 Task: Update preferences to show achievements on my profile.
Action: Mouse moved to (1271, 127)
Screenshot: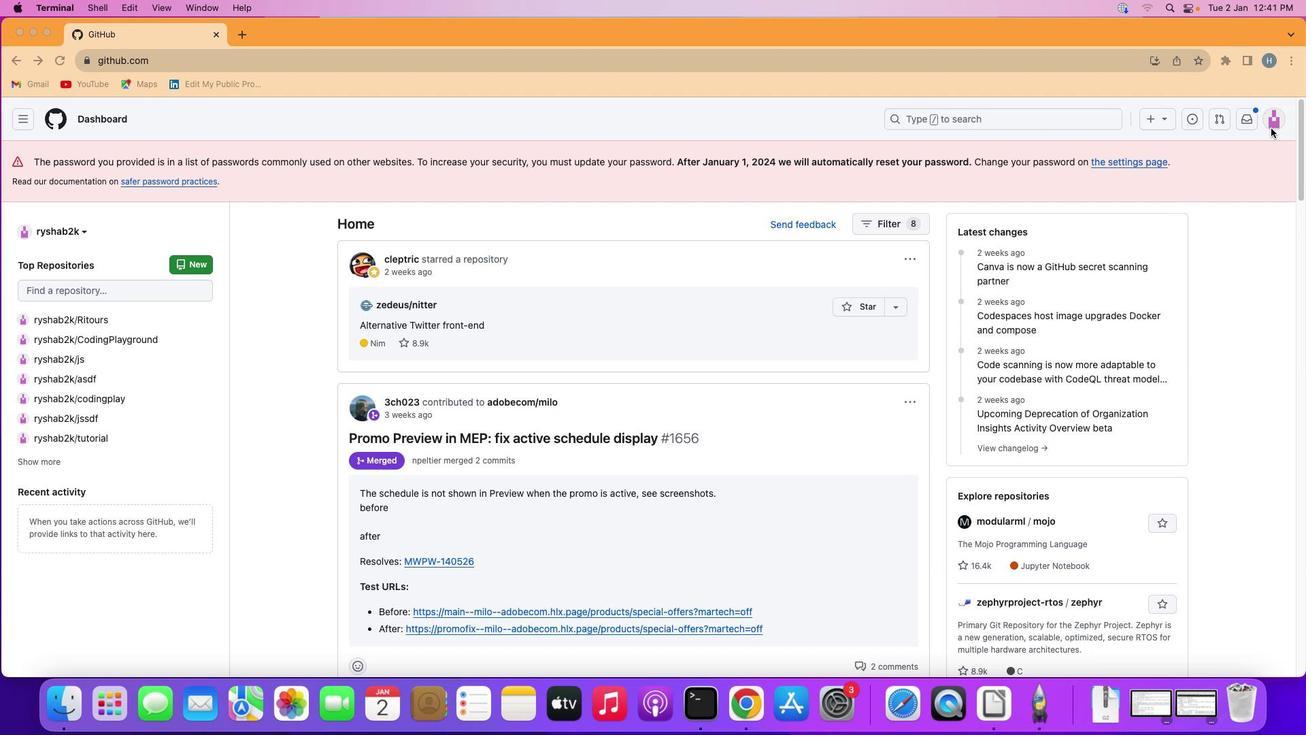 
Action: Mouse pressed left at (1271, 127)
Screenshot: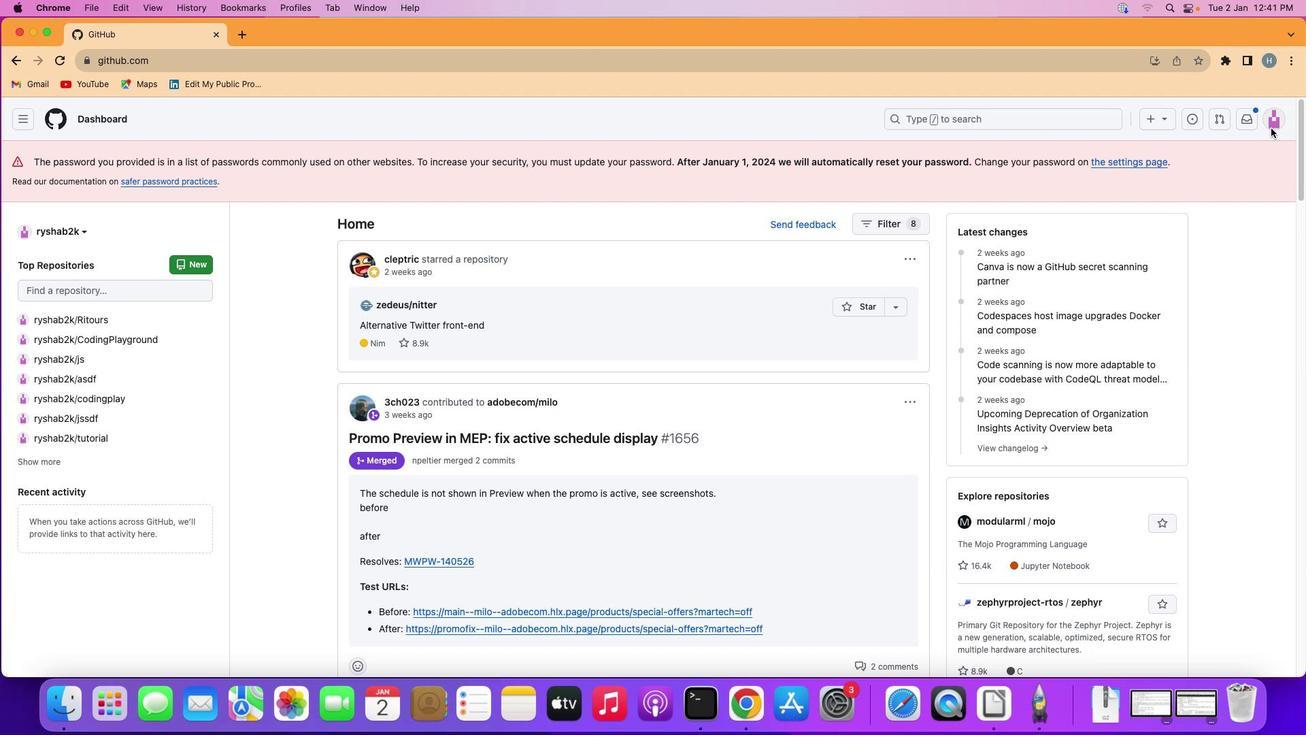 
Action: Mouse moved to (1273, 121)
Screenshot: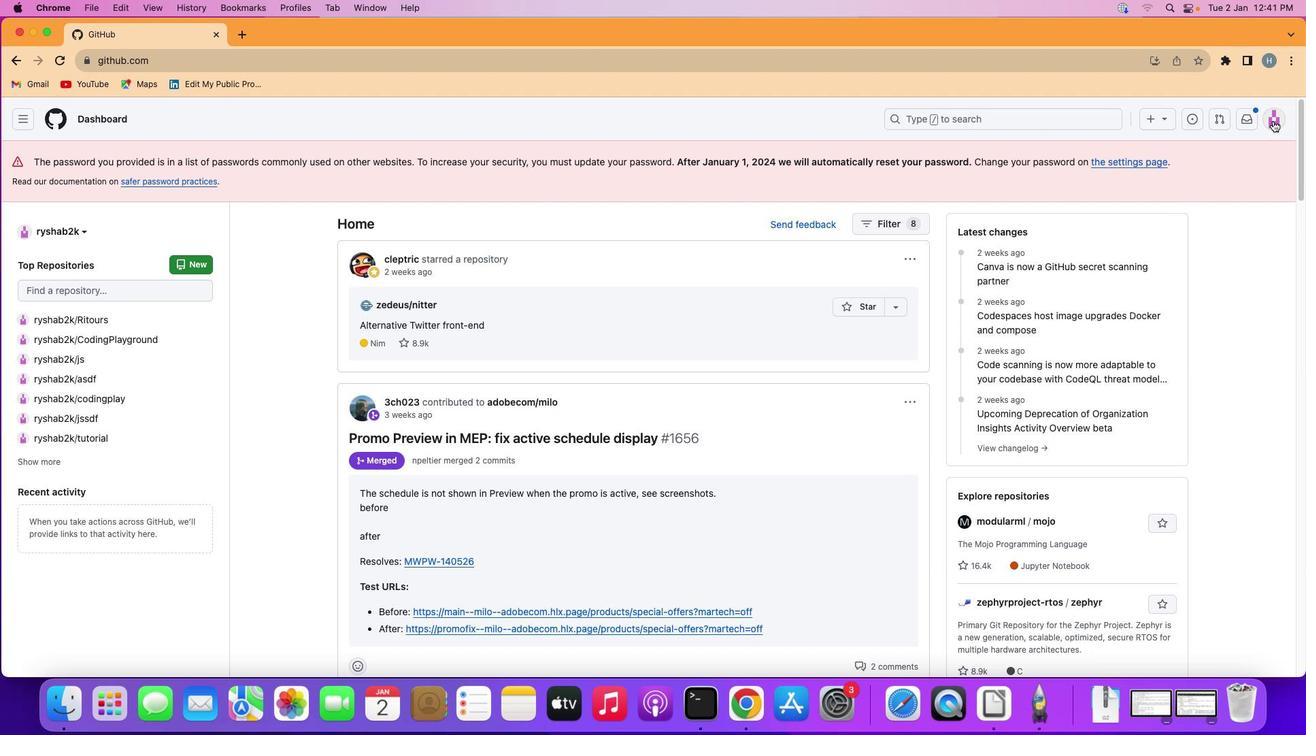 
Action: Mouse pressed left at (1273, 121)
Screenshot: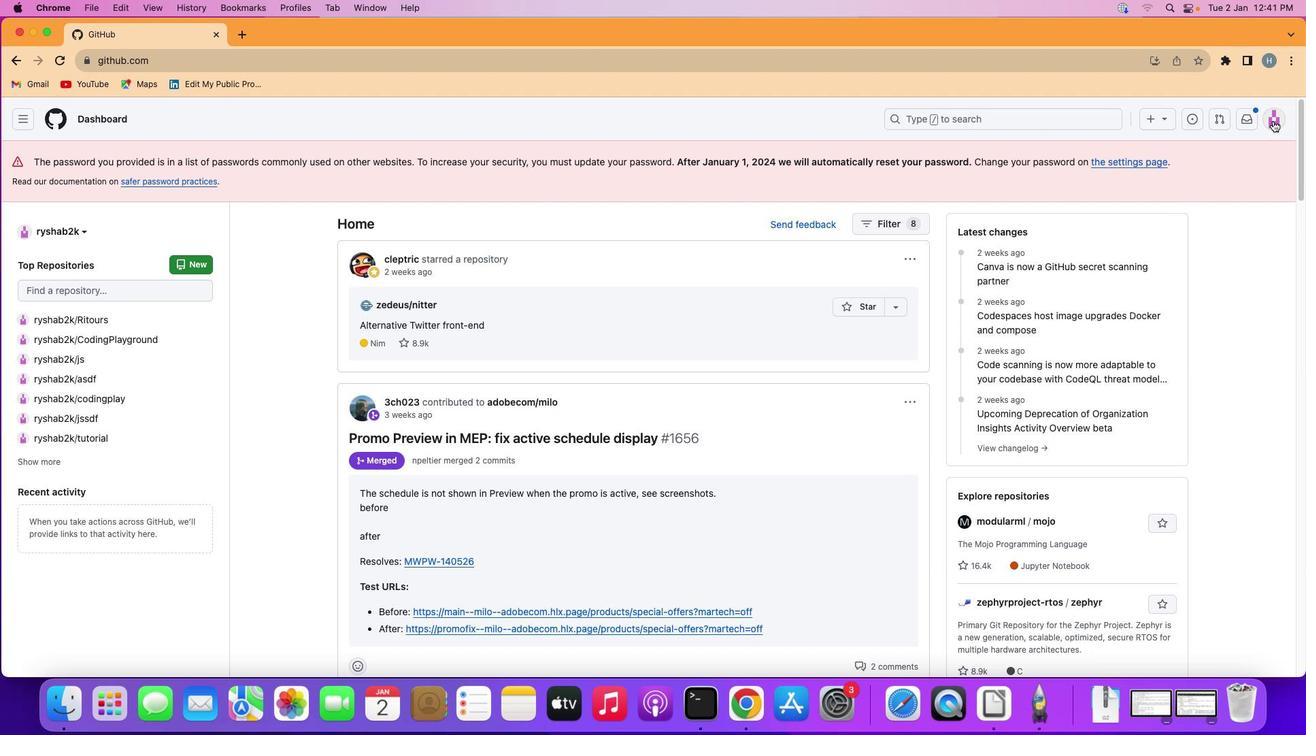 
Action: Mouse moved to (1144, 488)
Screenshot: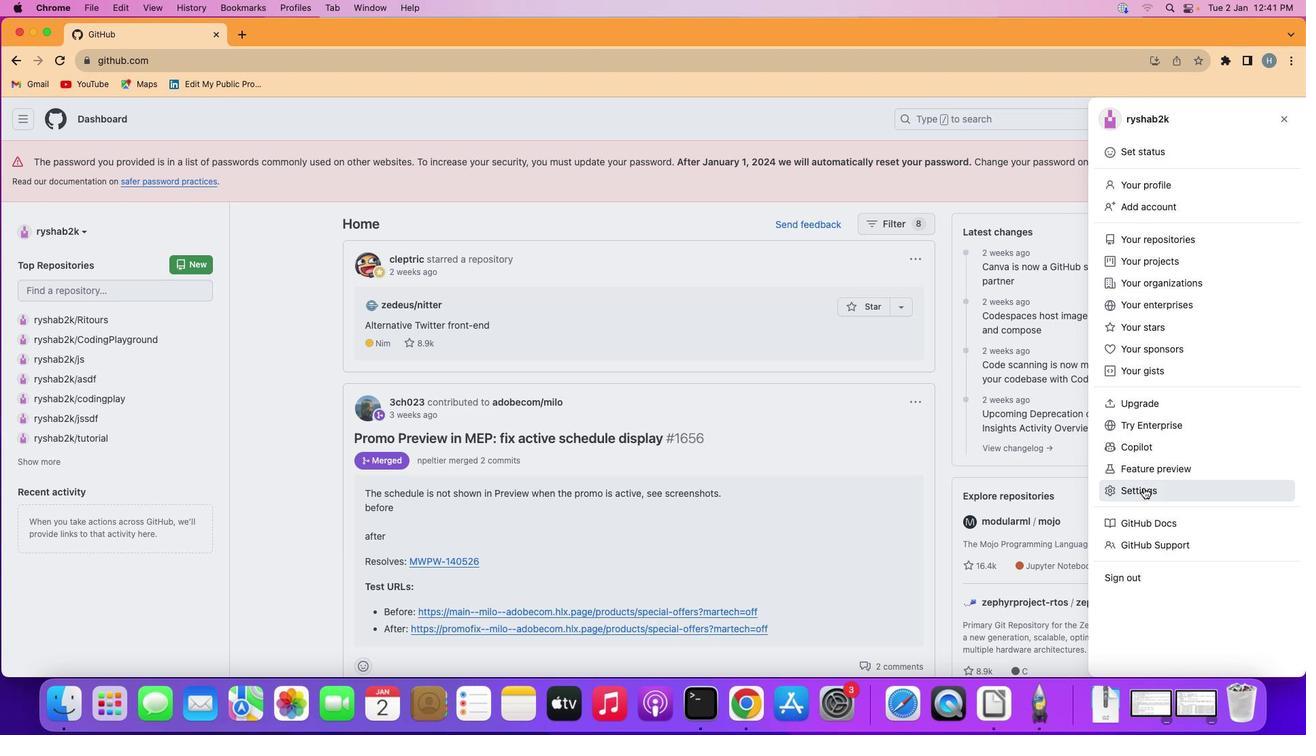 
Action: Mouse pressed left at (1144, 488)
Screenshot: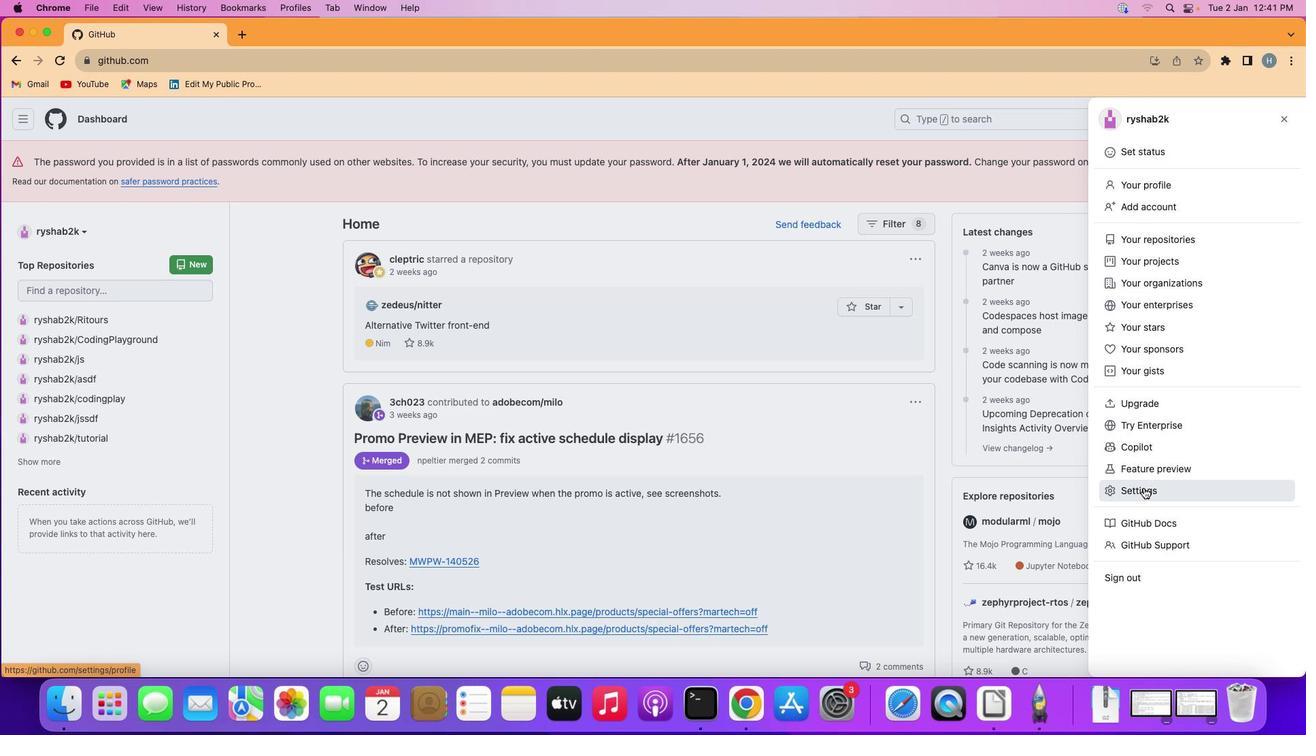 
Action: Mouse moved to (682, 463)
Screenshot: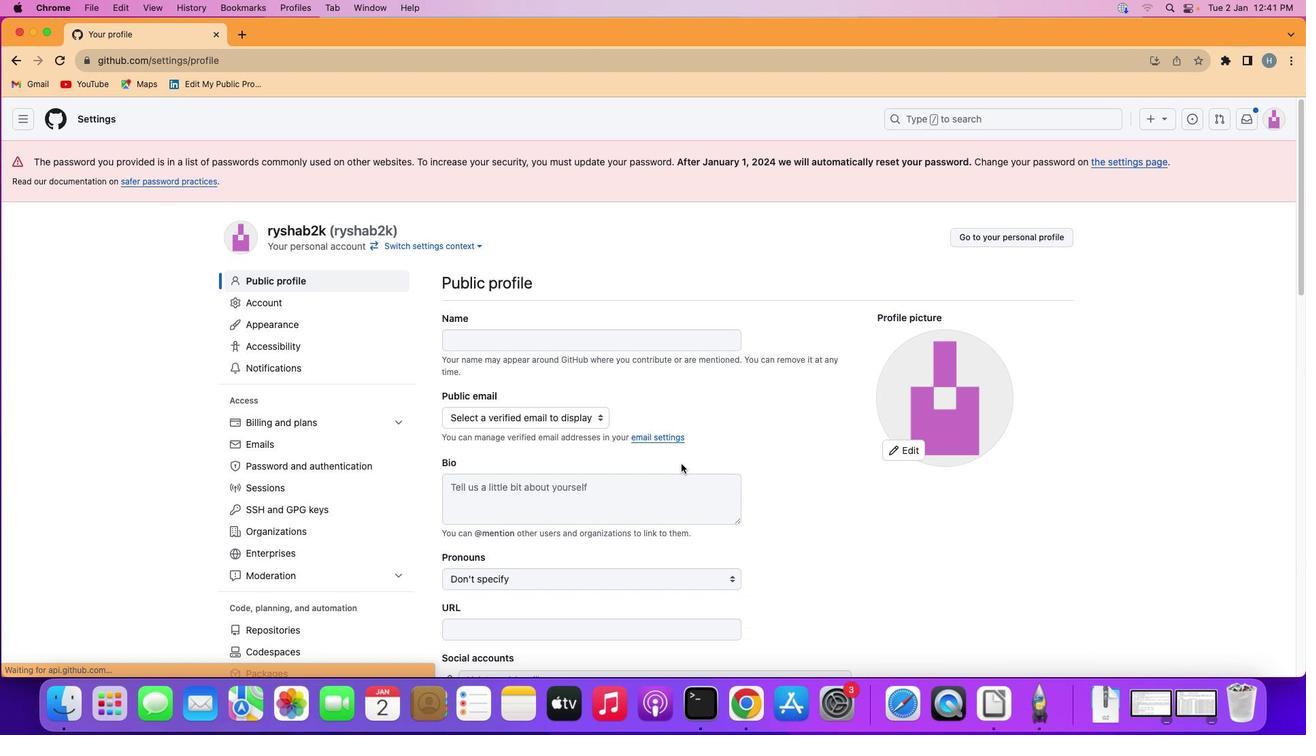 
Action: Mouse scrolled (682, 463) with delta (0, 0)
Screenshot: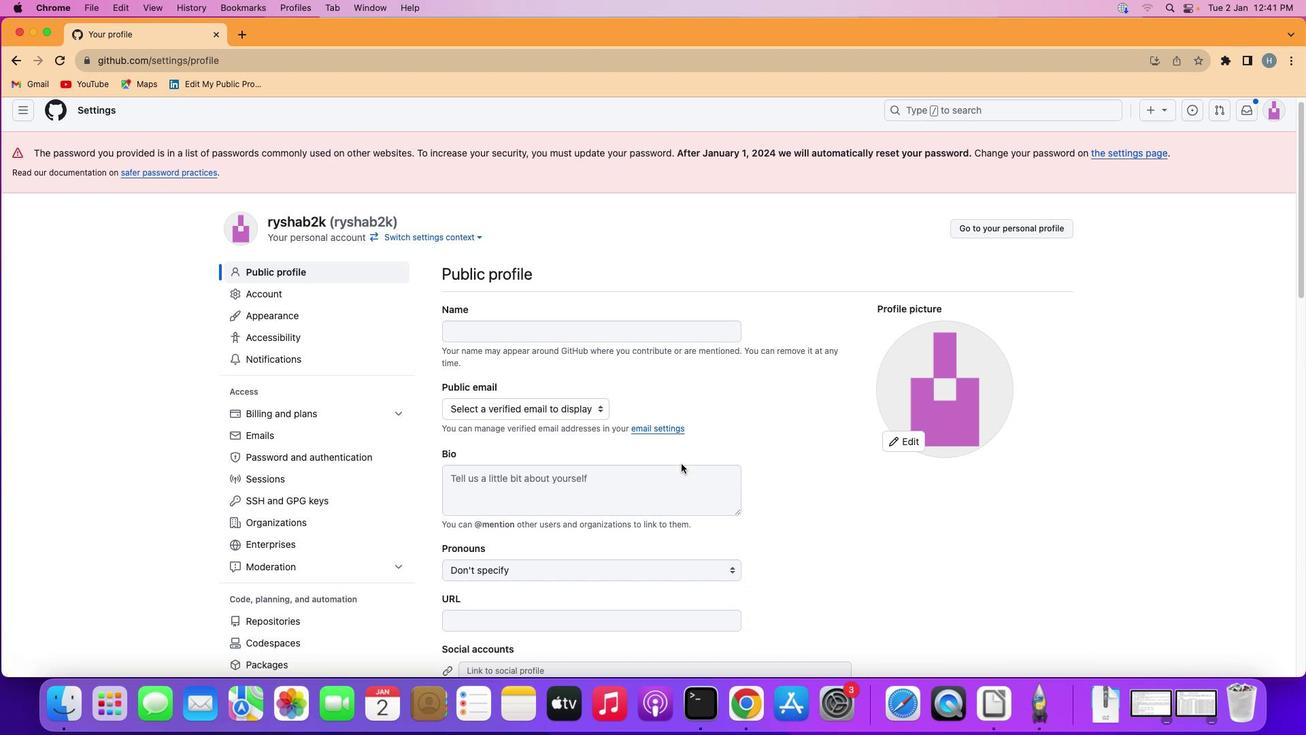 
Action: Mouse scrolled (682, 463) with delta (0, 0)
Screenshot: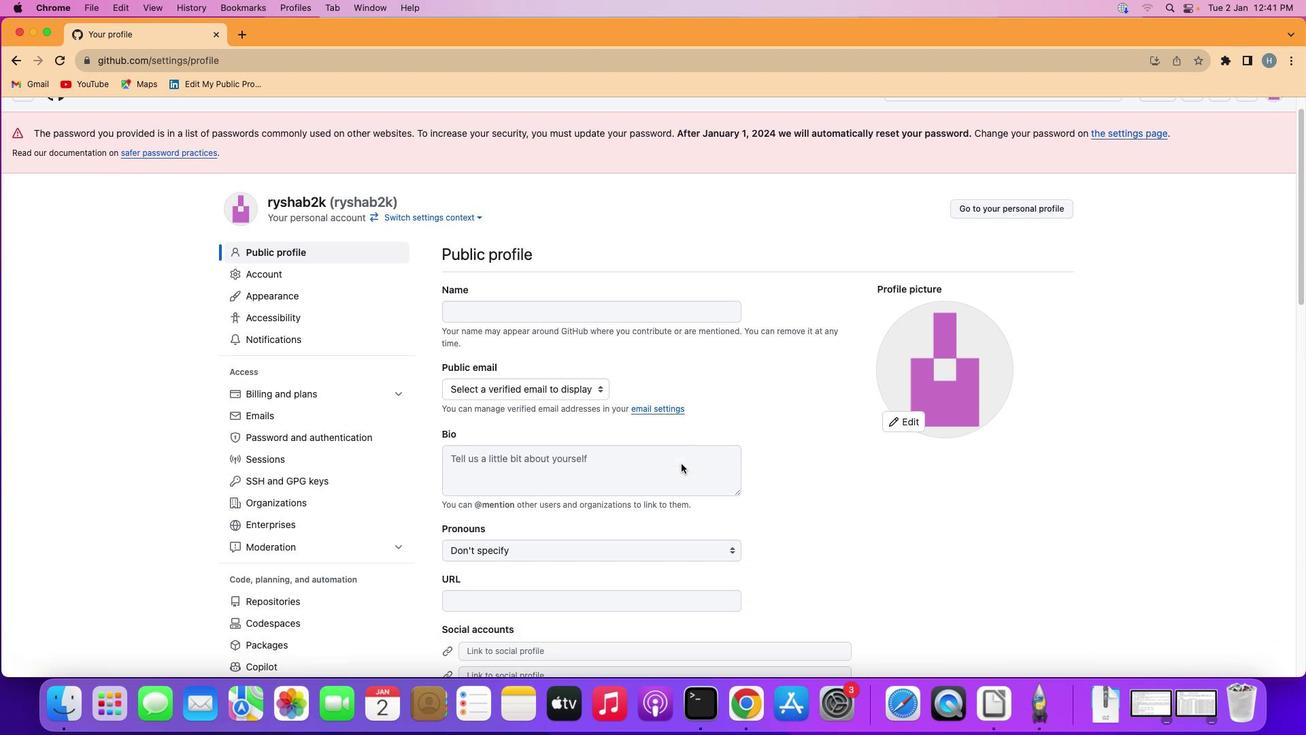 
Action: Mouse scrolled (682, 463) with delta (0, -2)
Screenshot: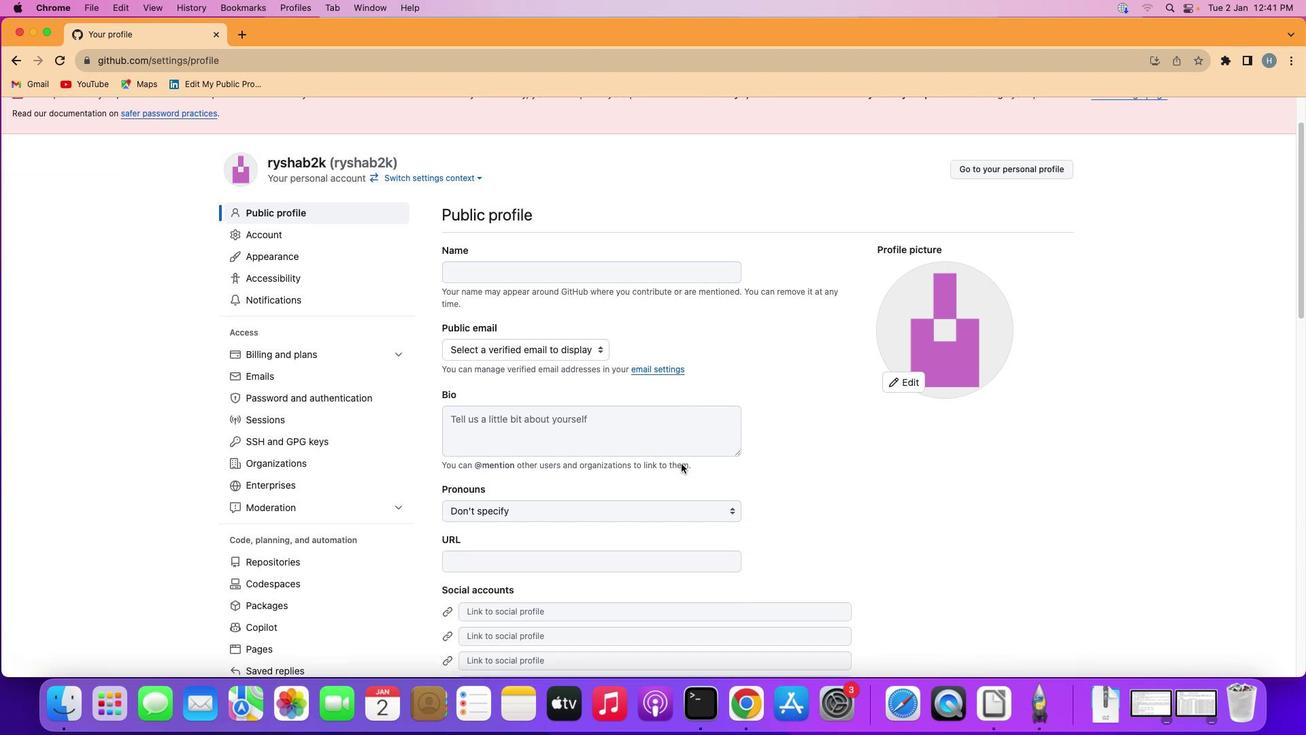 
Action: Mouse scrolled (682, 463) with delta (0, -2)
Screenshot: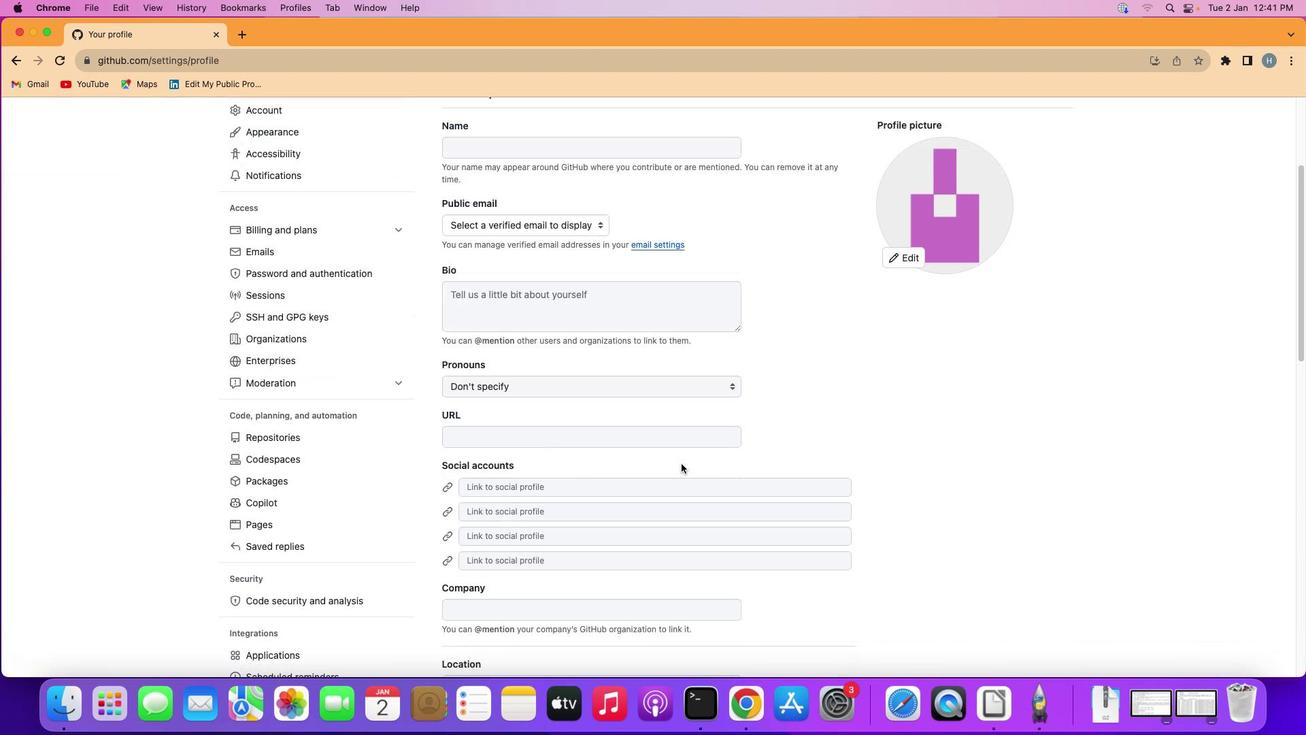 
Action: Mouse moved to (681, 463)
Screenshot: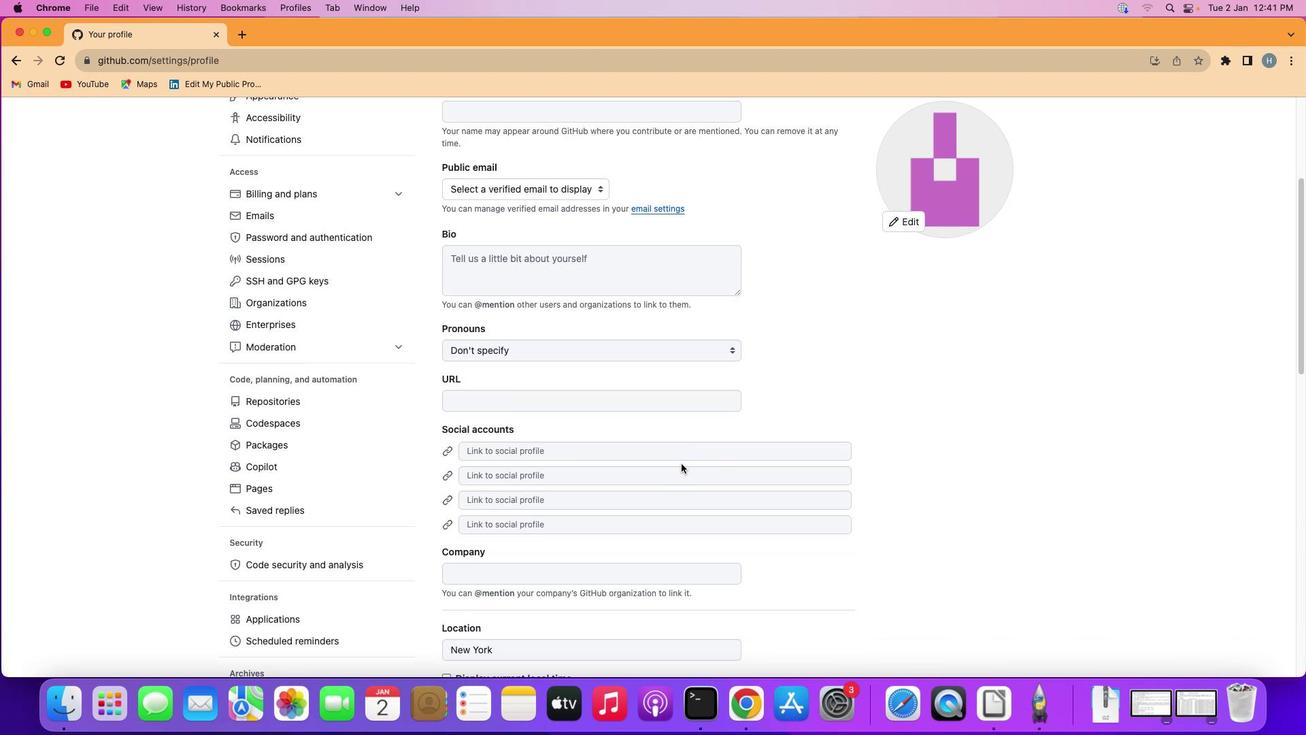 
Action: Mouse scrolled (681, 463) with delta (0, 0)
Screenshot: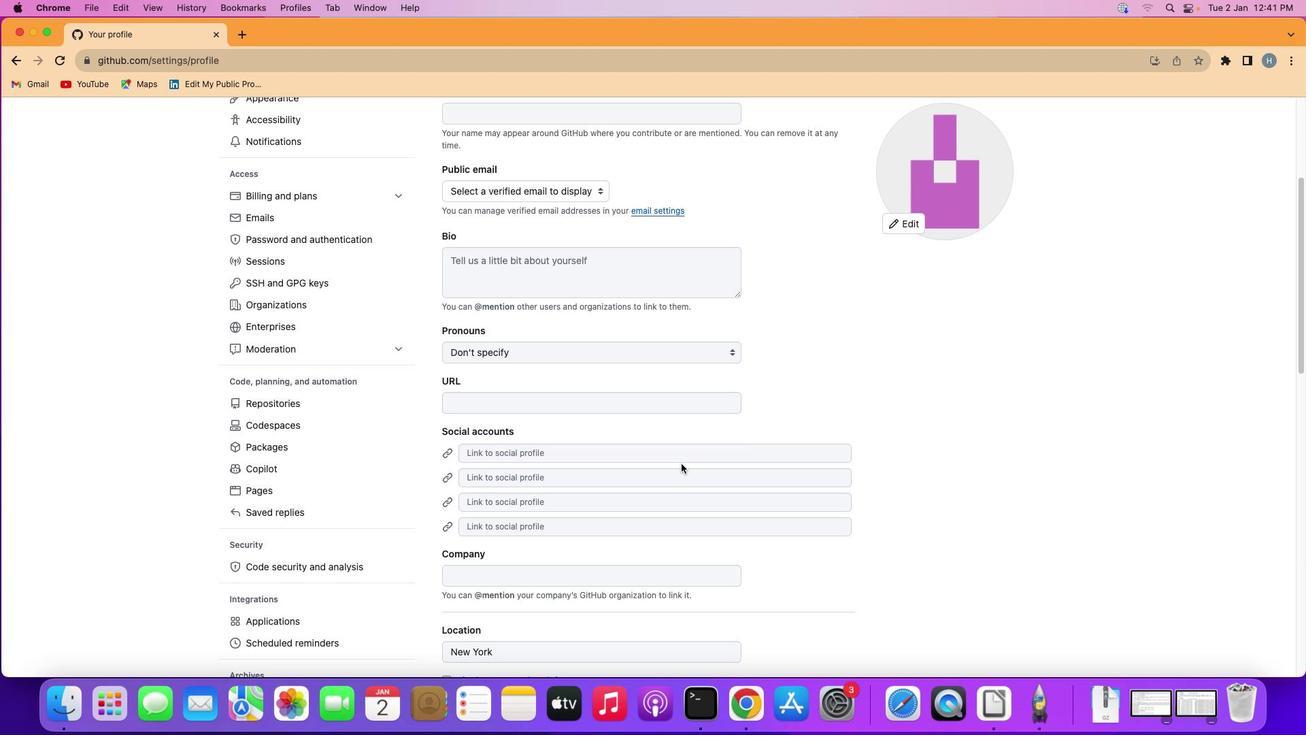 
Action: Mouse scrolled (681, 463) with delta (0, 0)
Screenshot: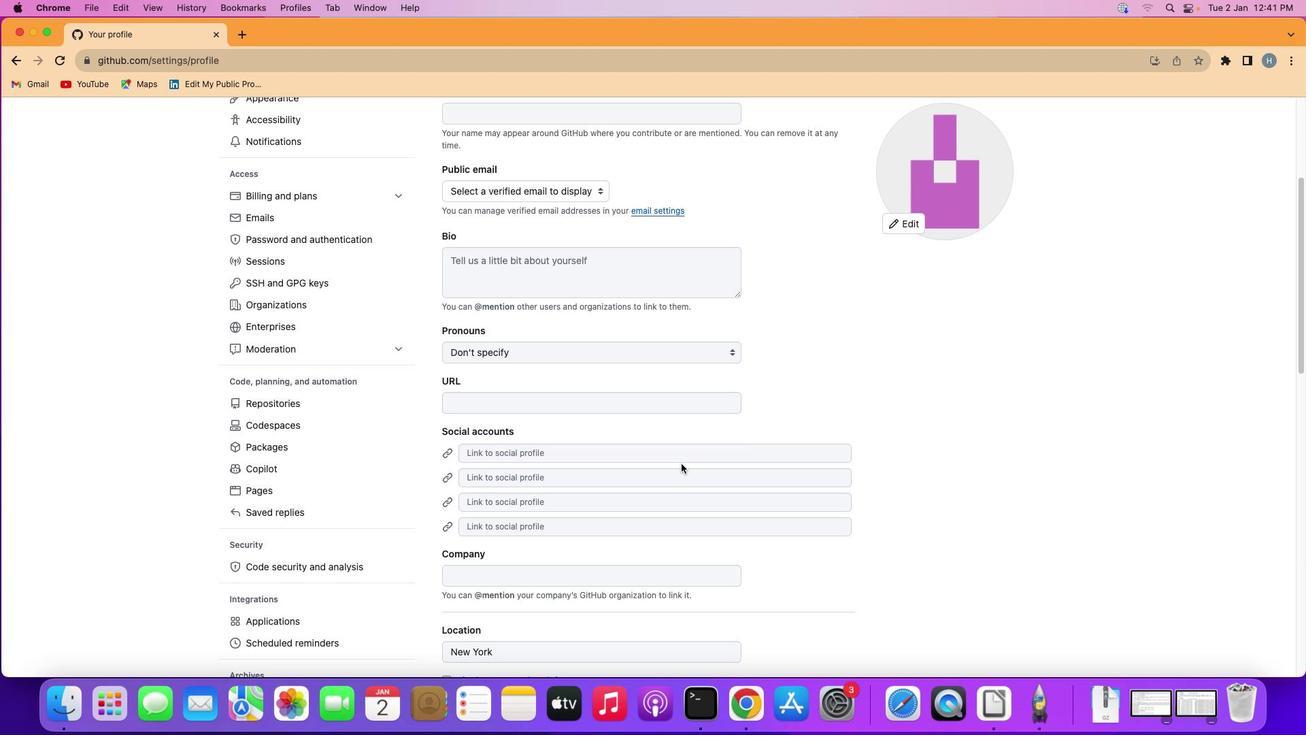 
Action: Mouse scrolled (681, 463) with delta (0, 2)
Screenshot: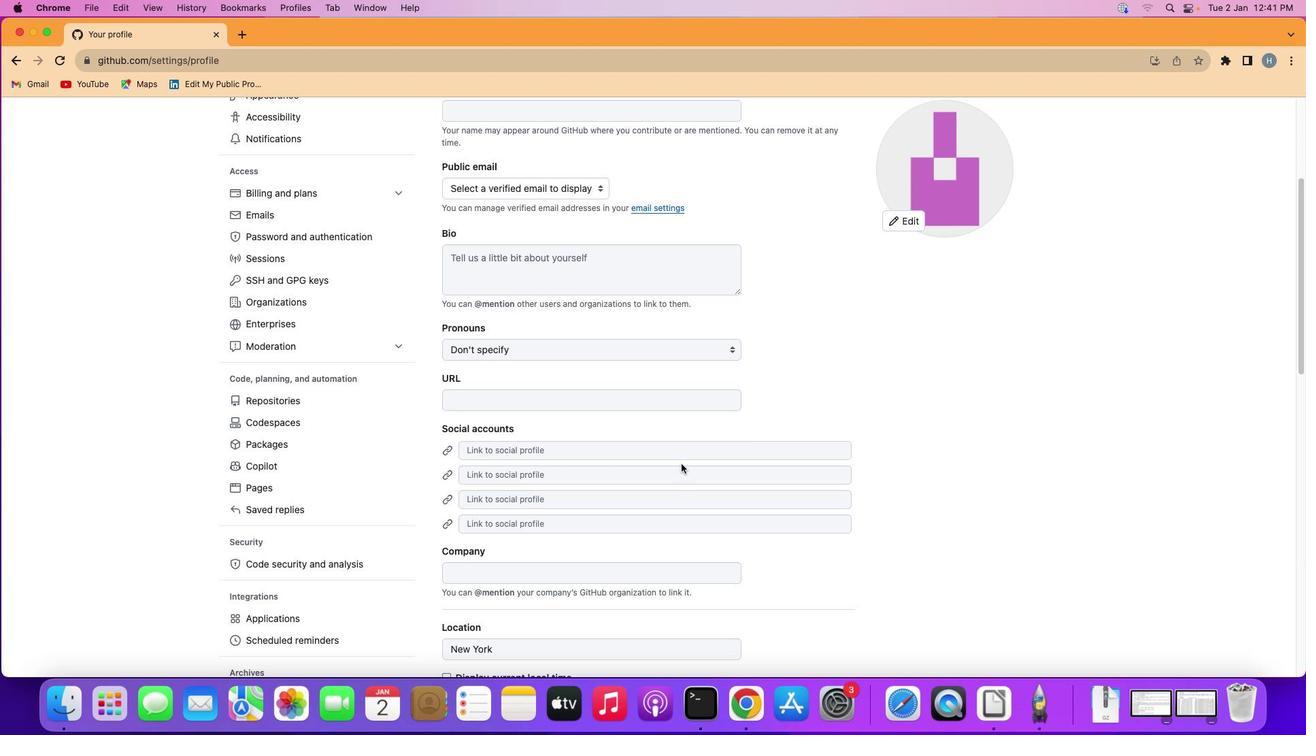 
Action: Mouse scrolled (681, 463) with delta (0, -2)
Screenshot: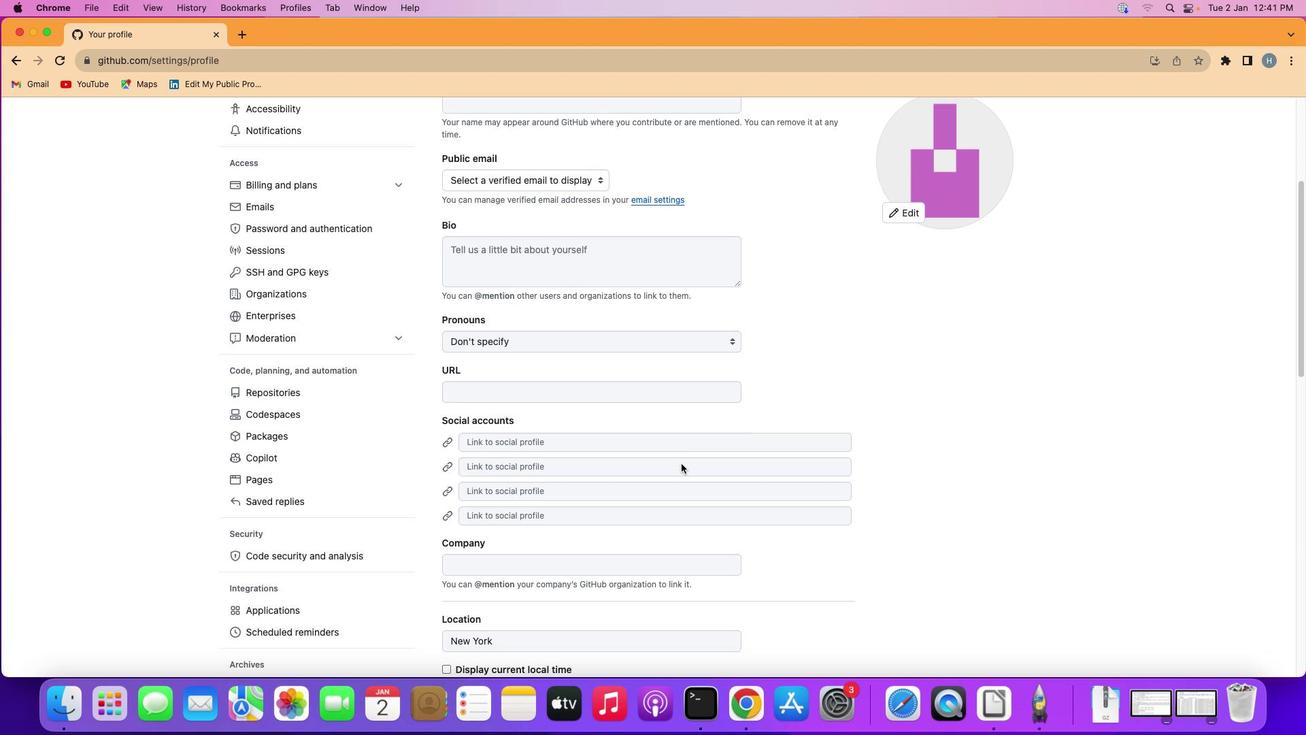 
Action: Mouse scrolled (681, 463) with delta (0, 0)
Screenshot: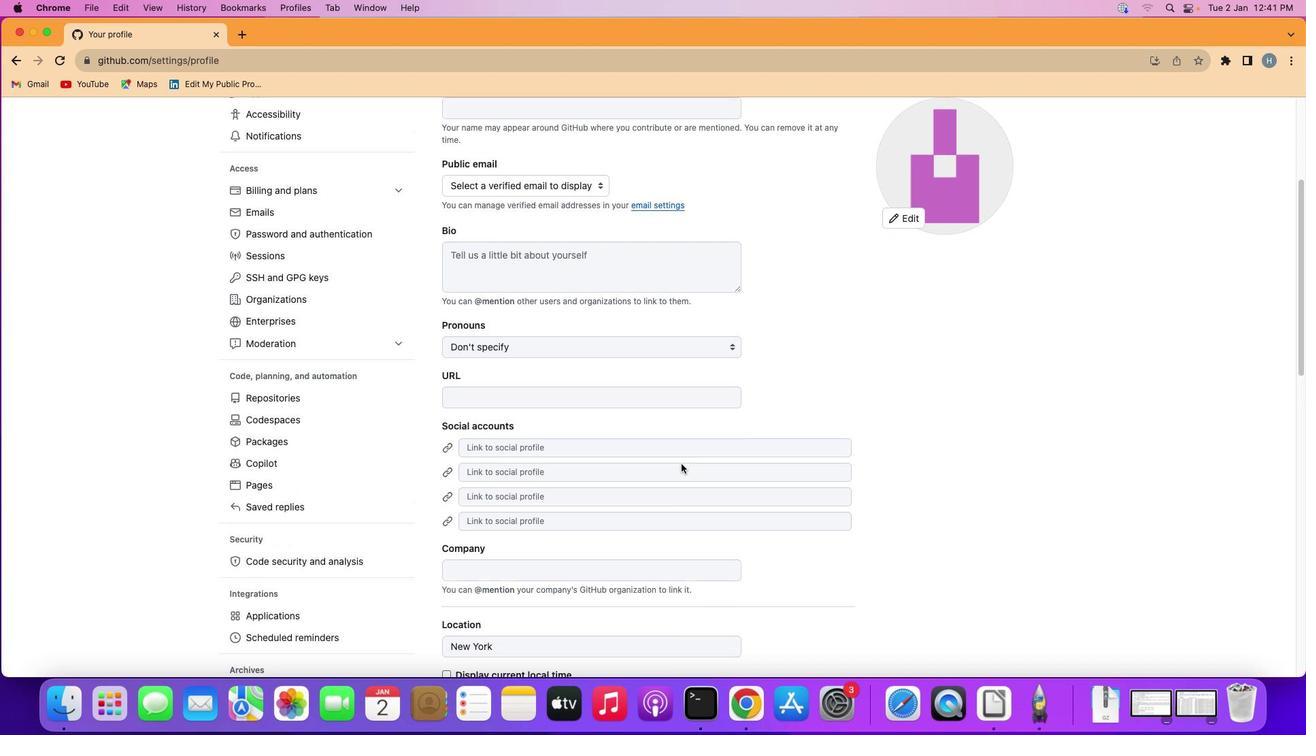 
Action: Mouse scrolled (681, 463) with delta (0, 2)
Screenshot: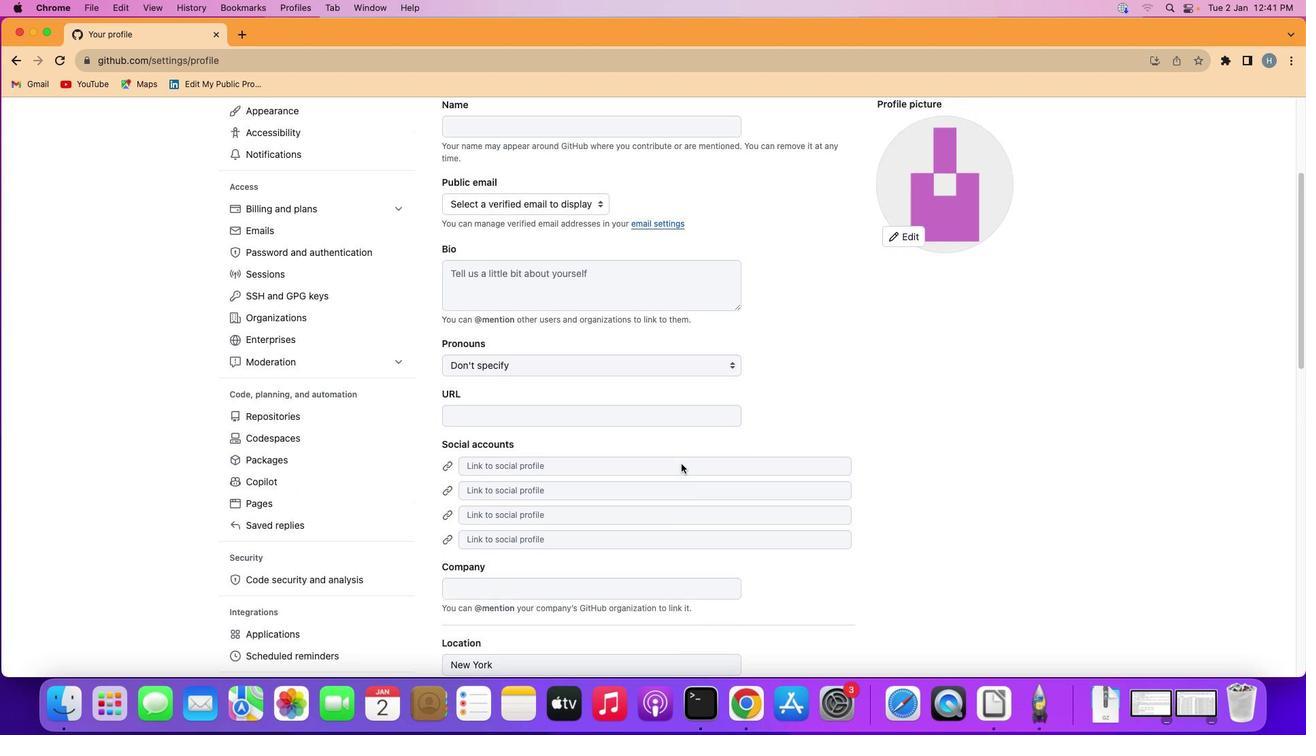 
Action: Mouse scrolled (681, 463) with delta (0, 0)
Screenshot: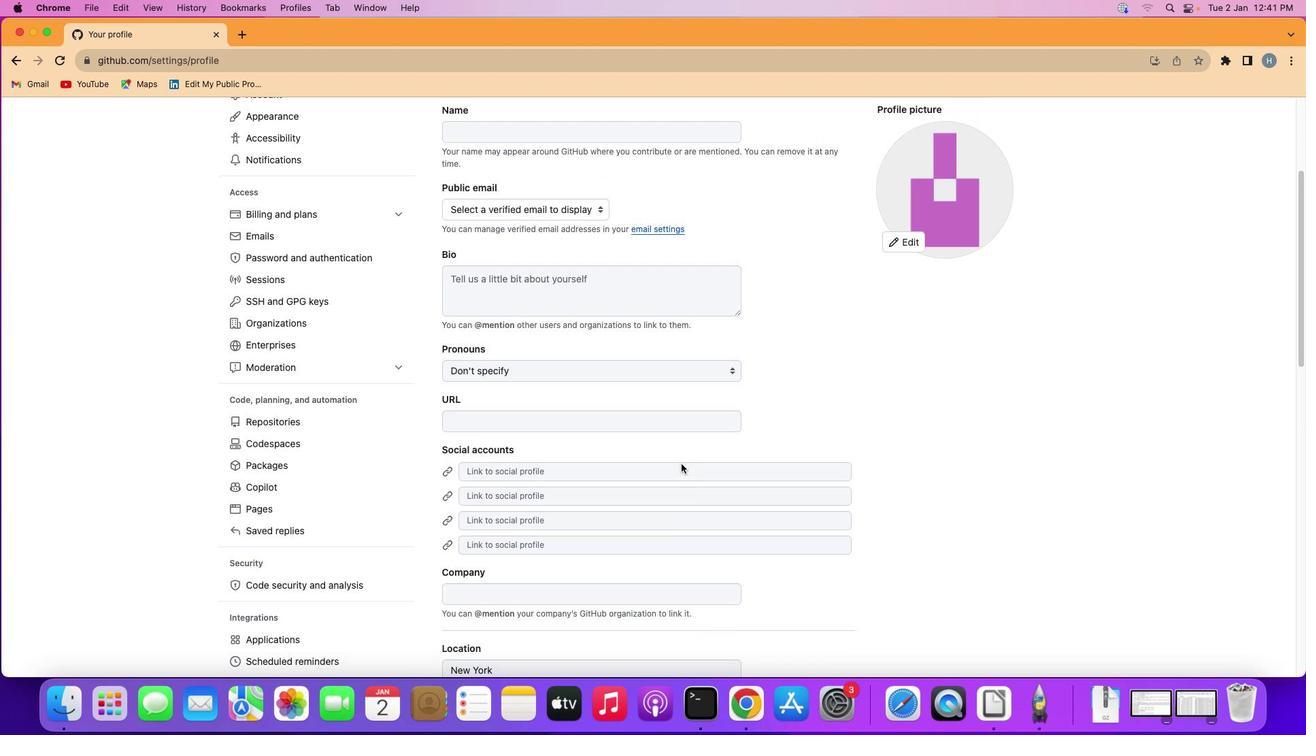 
Action: Mouse scrolled (681, 463) with delta (0, 0)
Screenshot: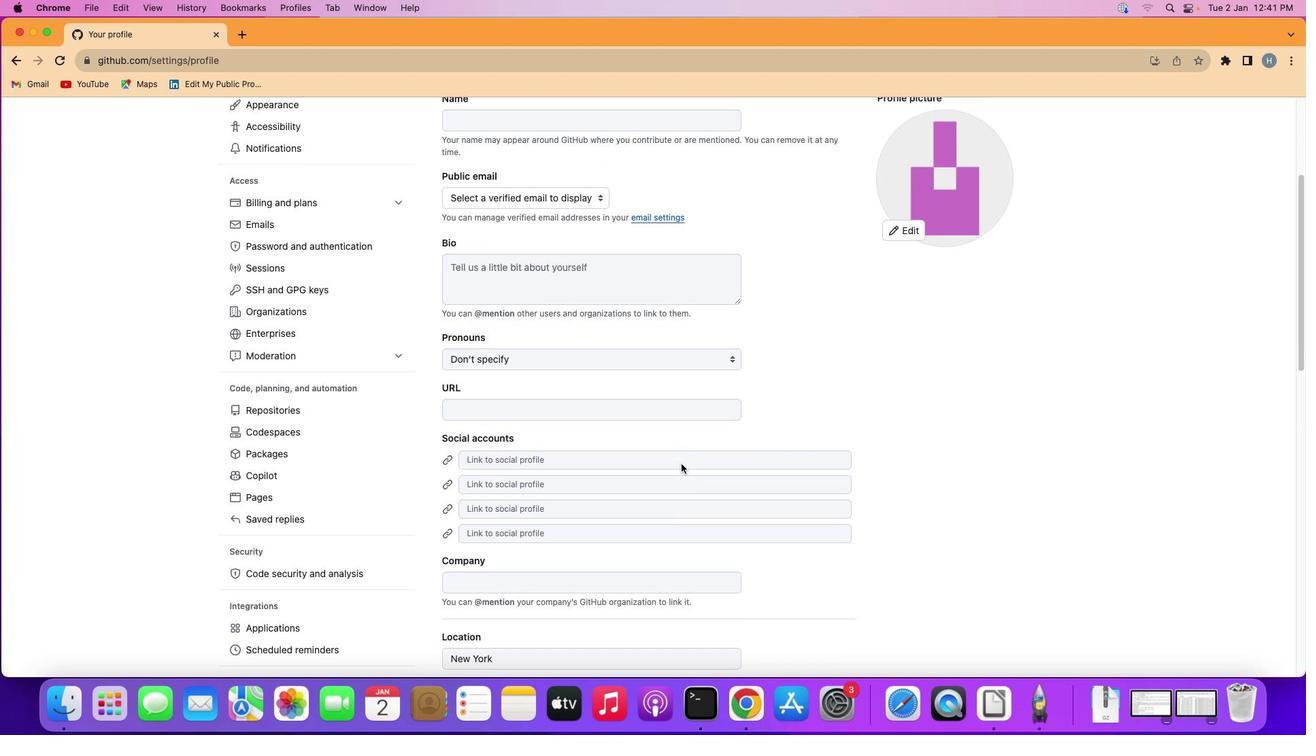 
Action: Mouse moved to (681, 463)
Screenshot: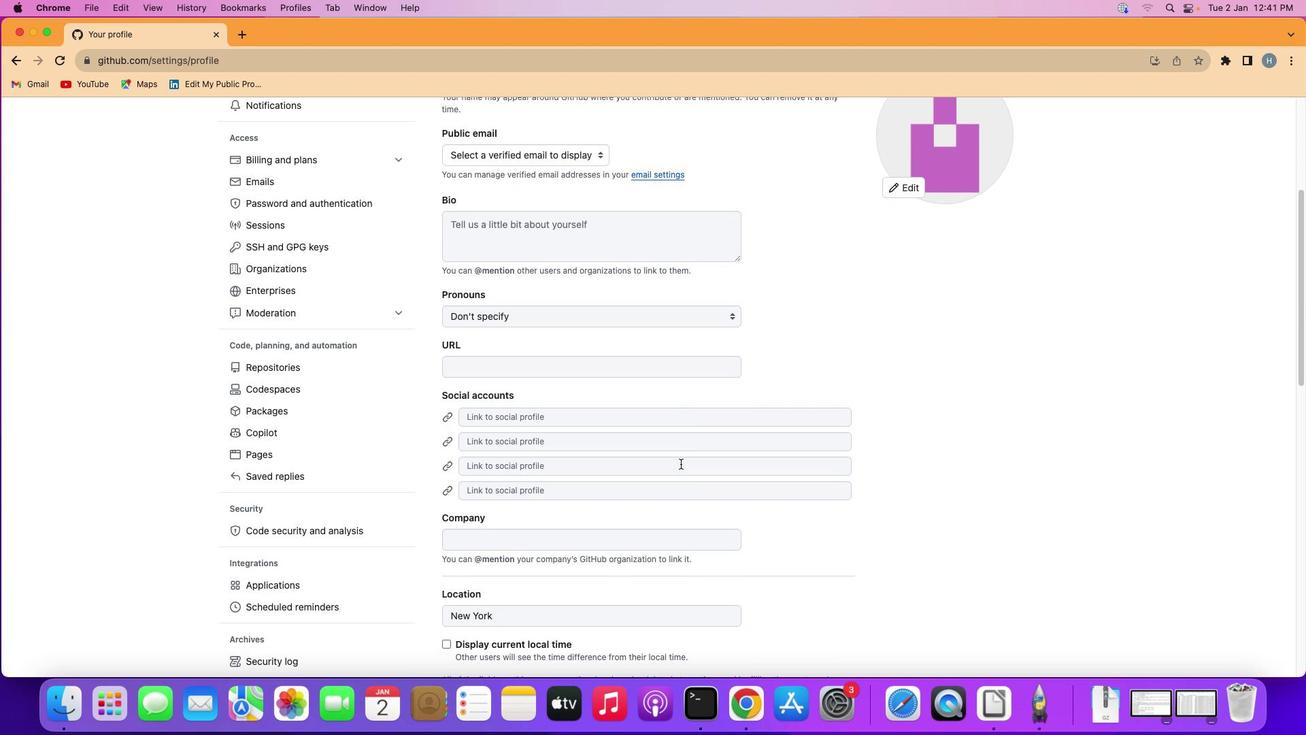 
Action: Mouse scrolled (681, 463) with delta (0, 0)
Screenshot: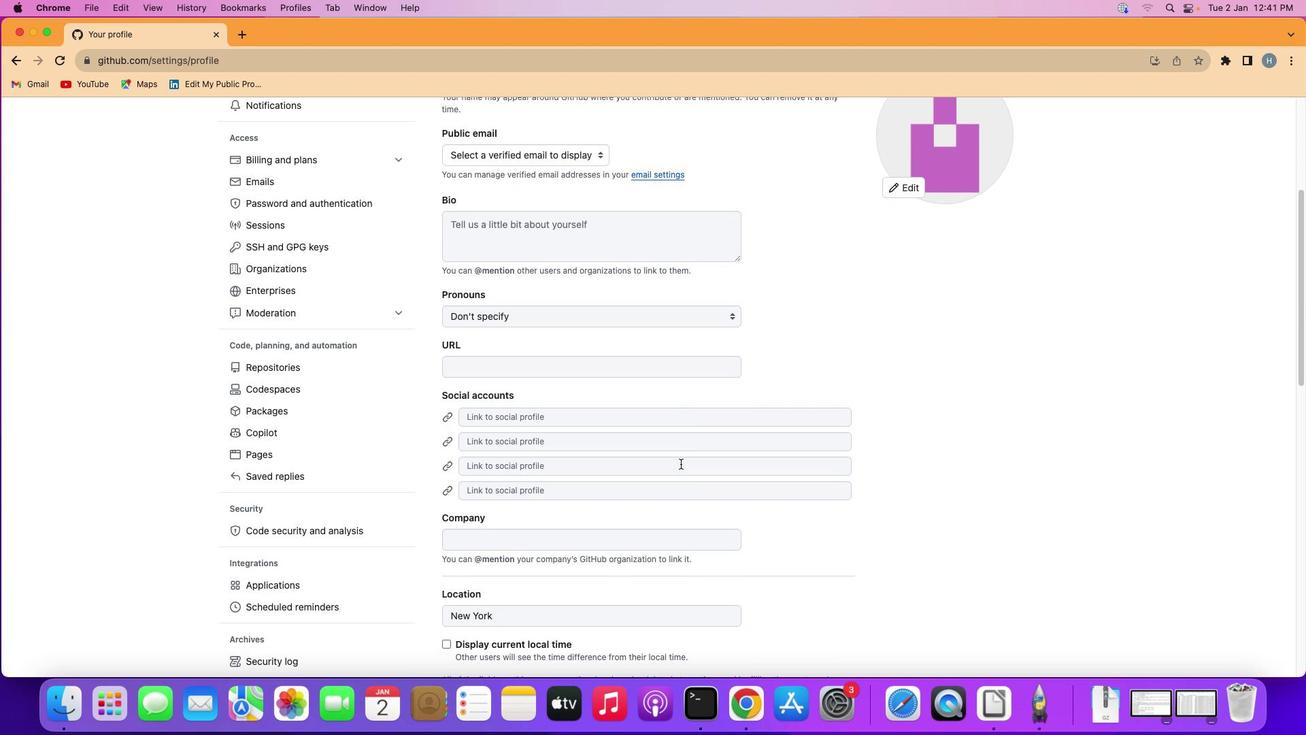 
Action: Mouse moved to (681, 463)
Screenshot: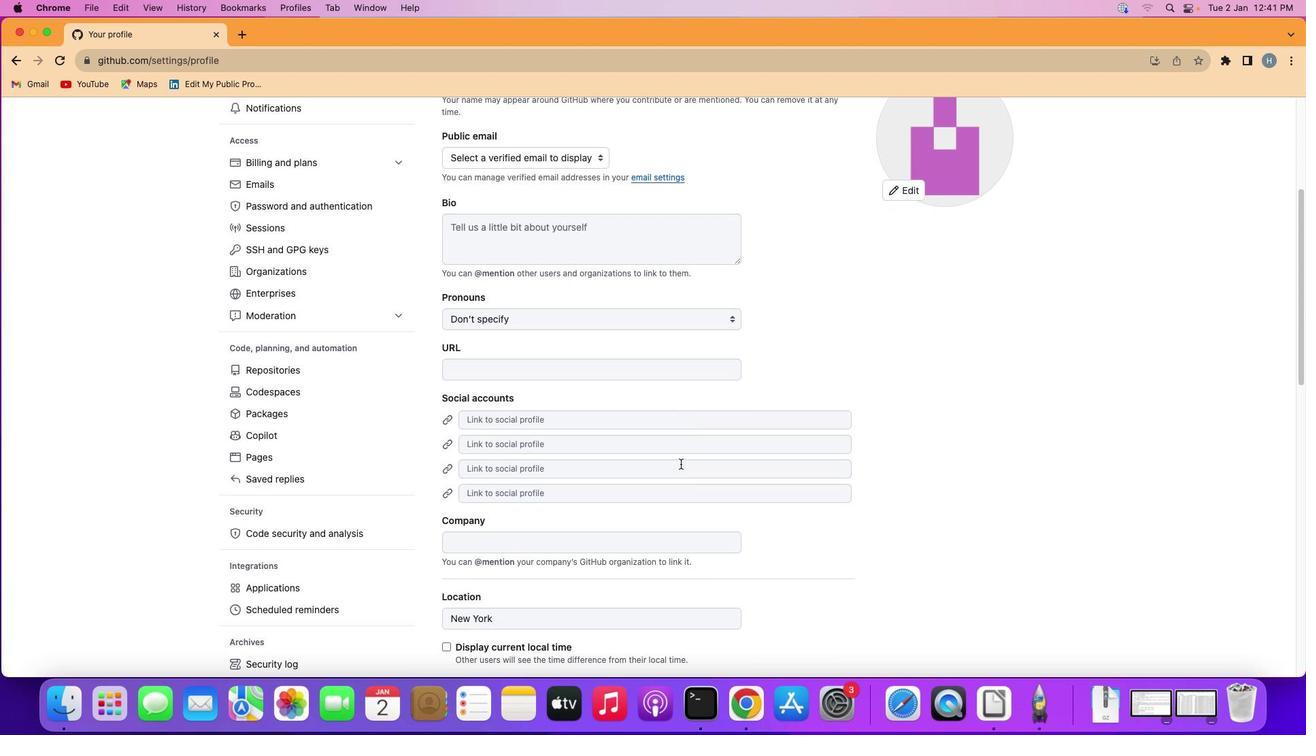 
Action: Mouse scrolled (681, 463) with delta (0, 0)
Screenshot: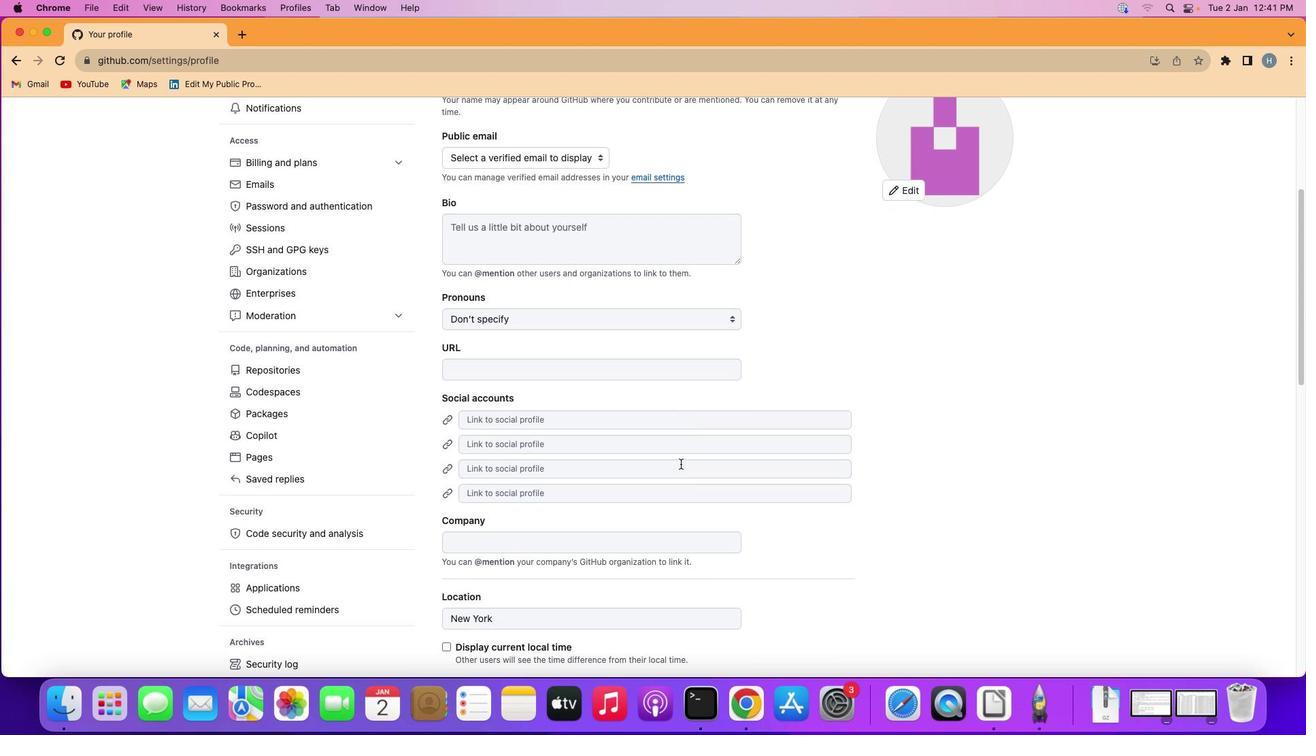 
Action: Mouse scrolled (681, 463) with delta (0, 2)
Screenshot: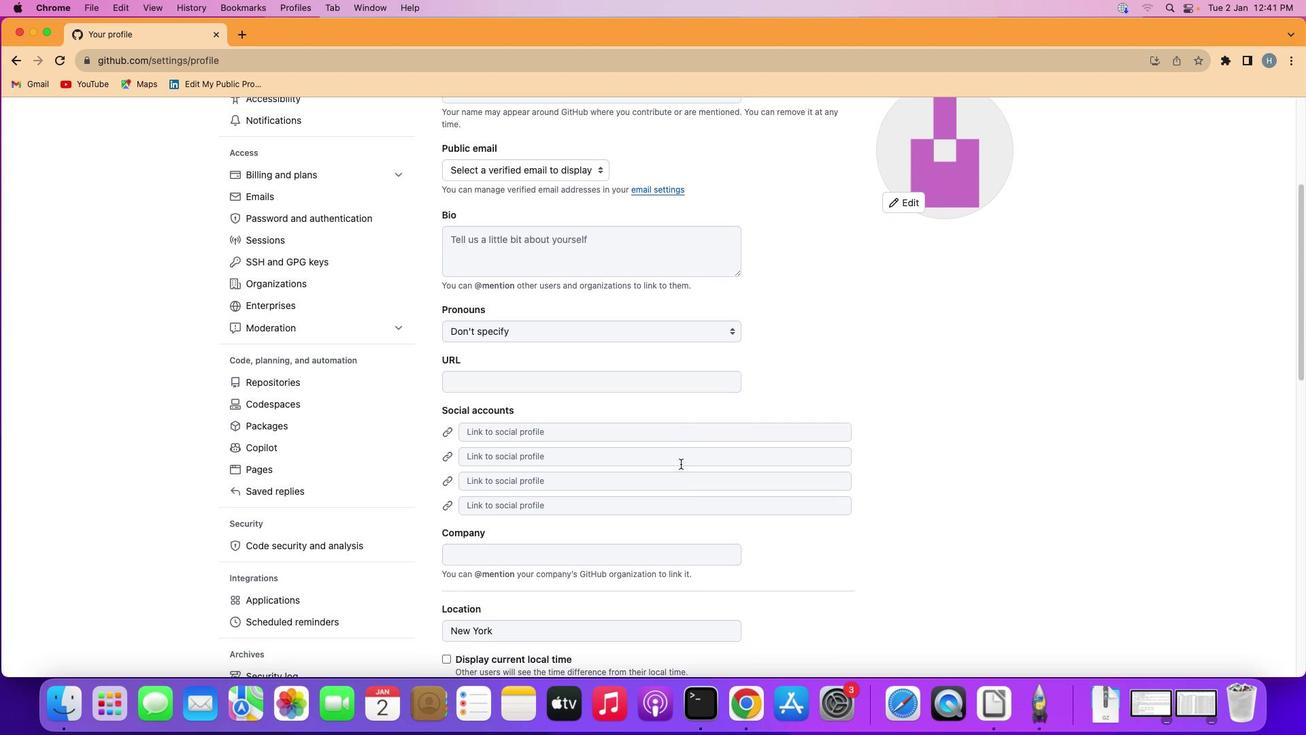
Action: Mouse scrolled (681, 463) with delta (0, 0)
Screenshot: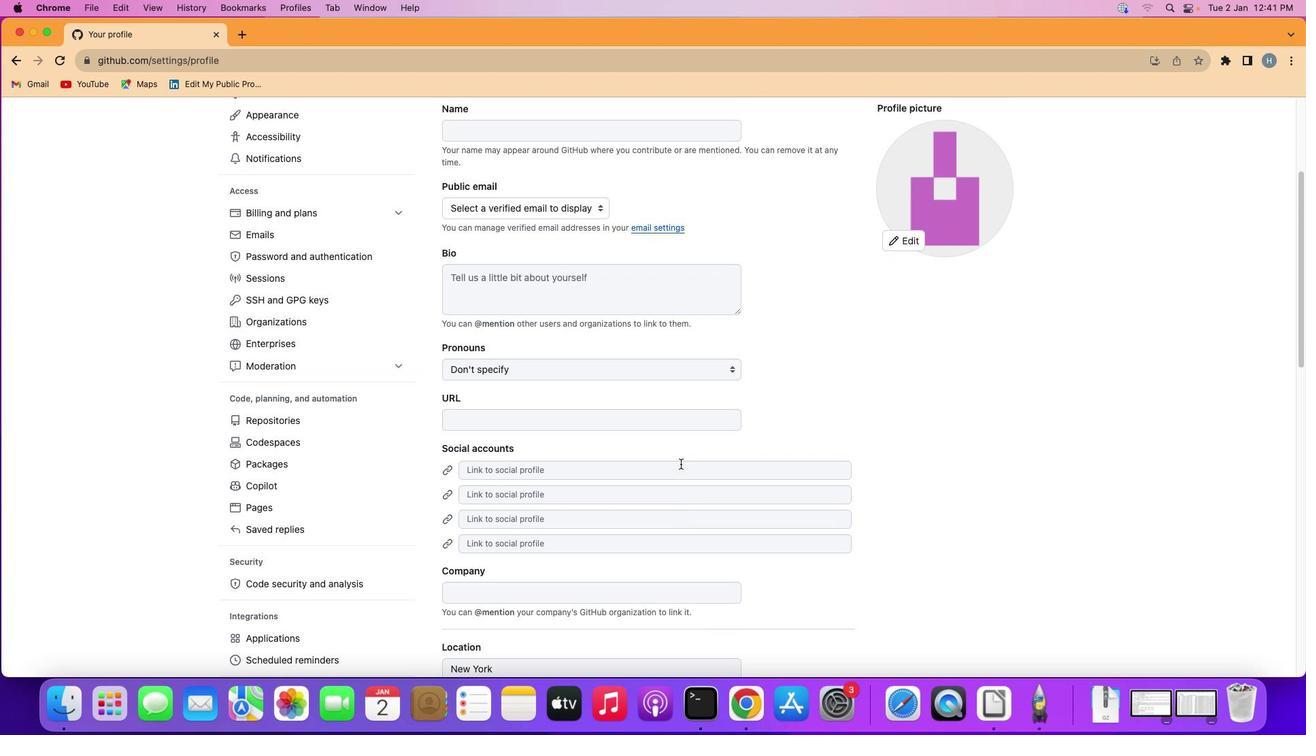 
Action: Mouse moved to (773, 529)
Screenshot: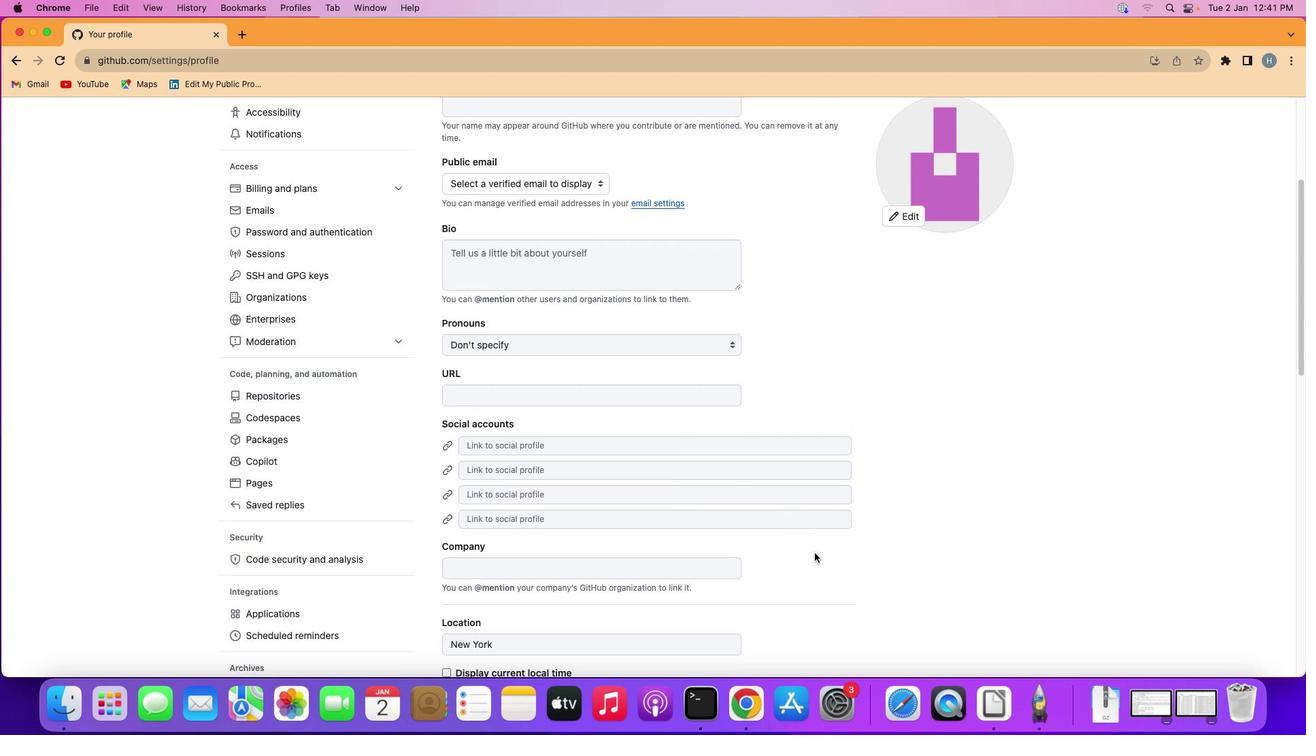 
Action: Mouse scrolled (773, 529) with delta (0, 0)
Screenshot: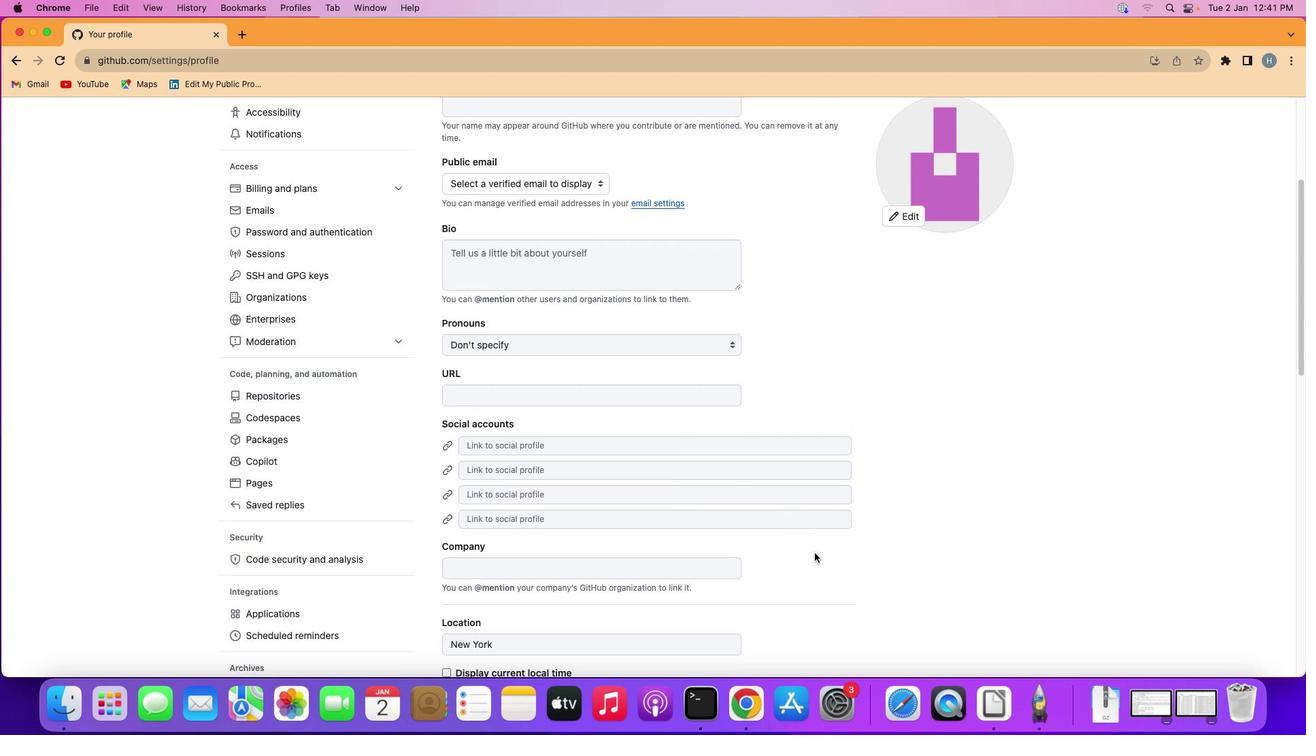 
Action: Mouse moved to (790, 539)
Screenshot: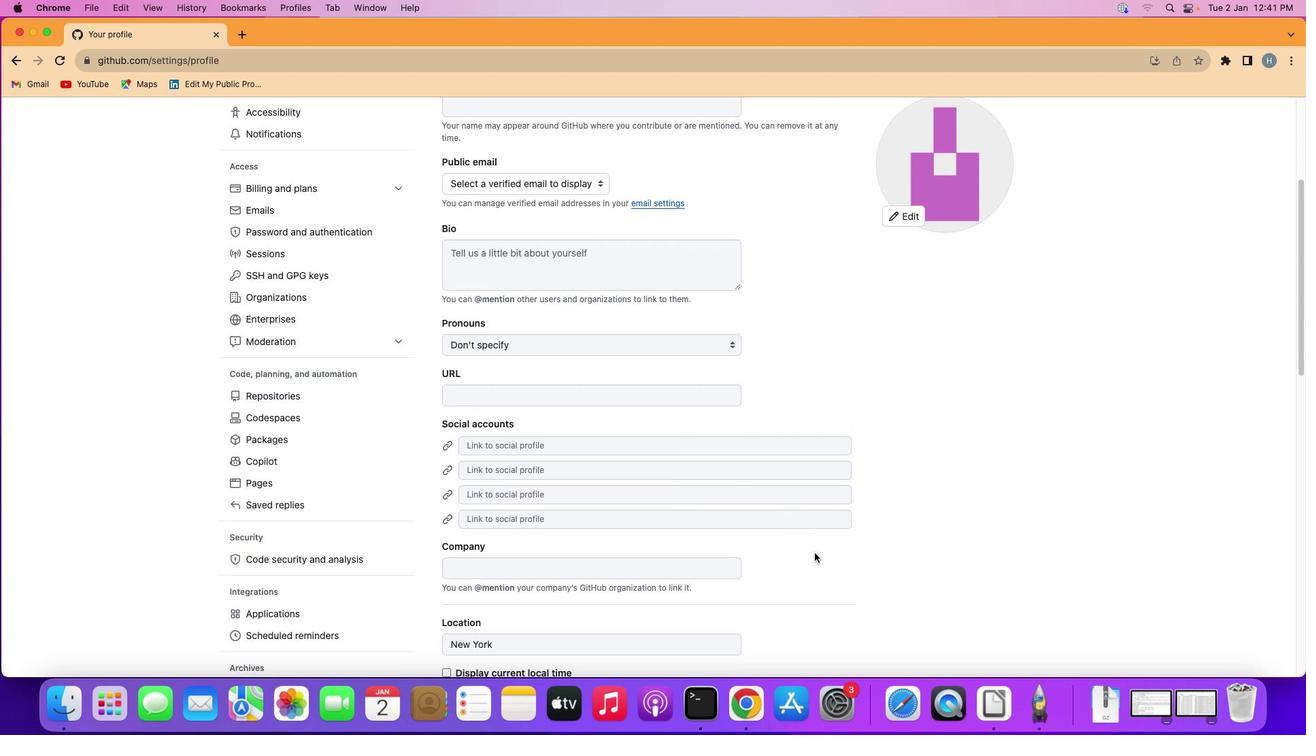 
Action: Mouse scrolled (790, 539) with delta (0, 0)
Screenshot: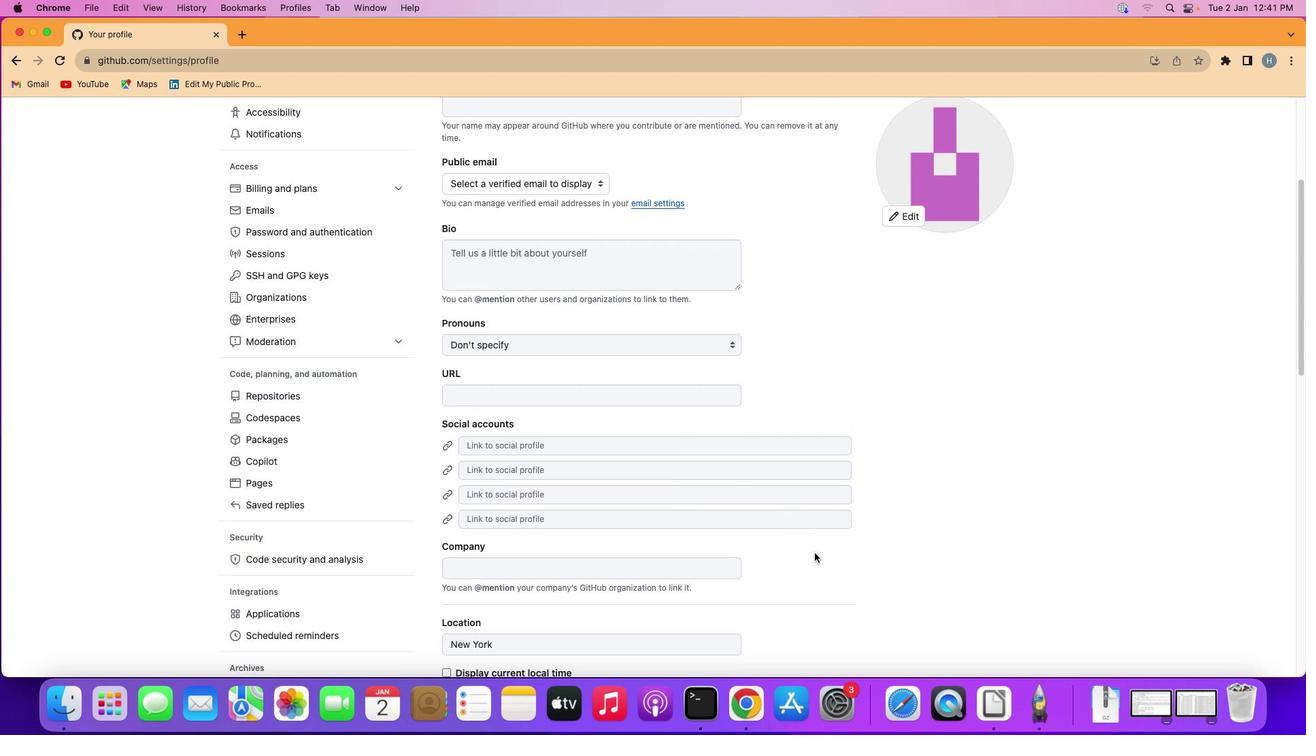
Action: Mouse moved to (805, 549)
Screenshot: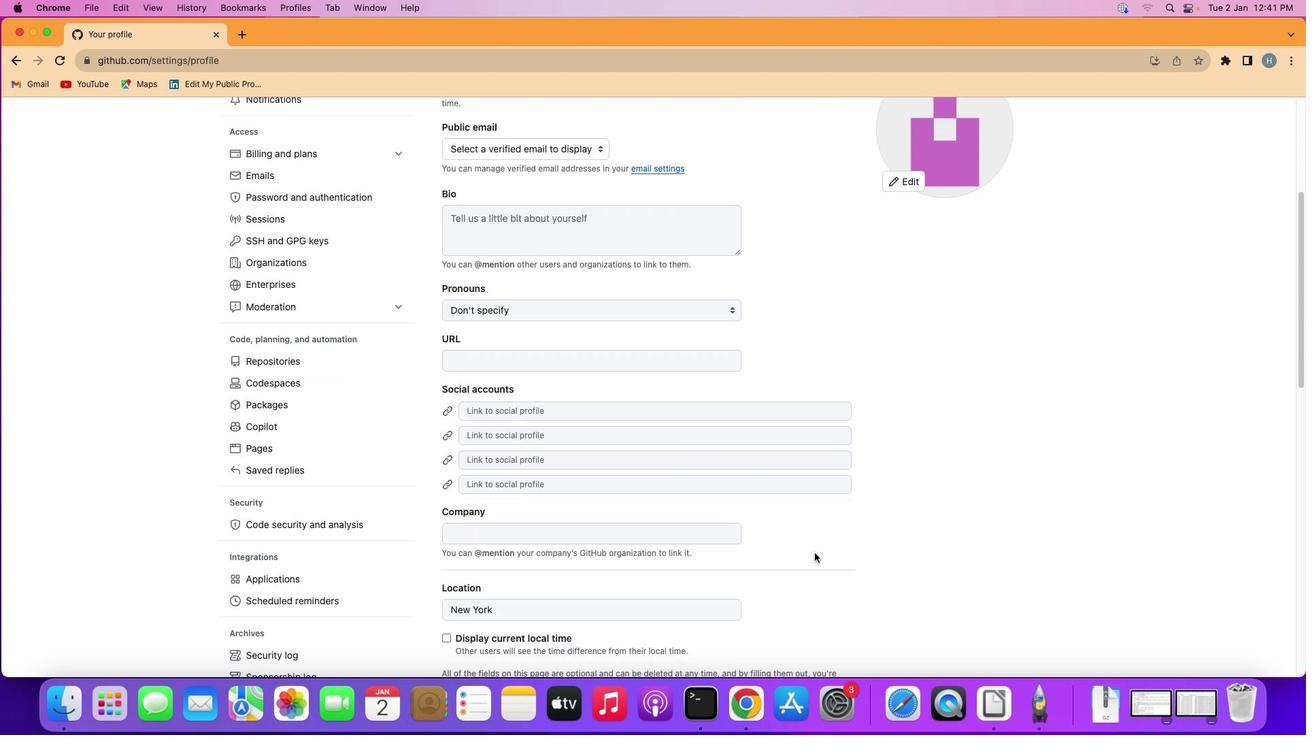 
Action: Mouse scrolled (805, 549) with delta (0, -2)
Screenshot: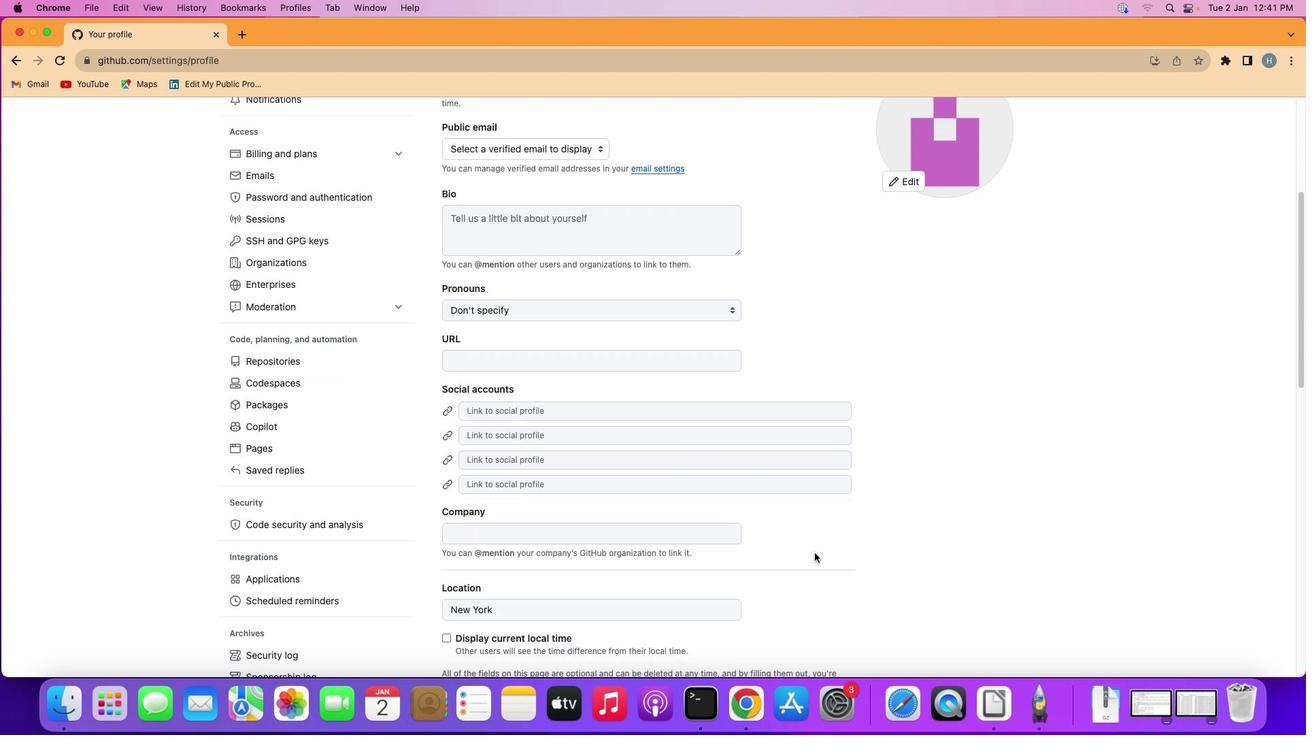 
Action: Mouse moved to (814, 553)
Screenshot: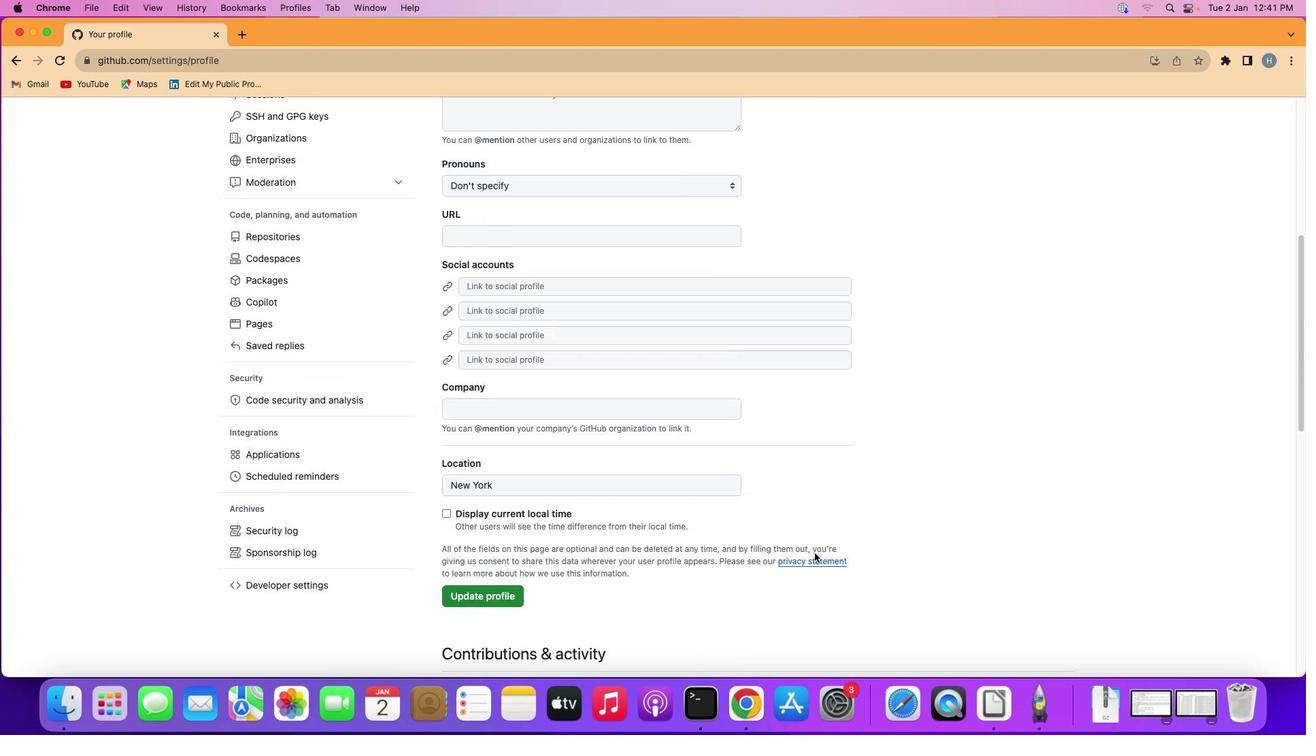 
Action: Mouse scrolled (814, 553) with delta (0, -2)
Screenshot: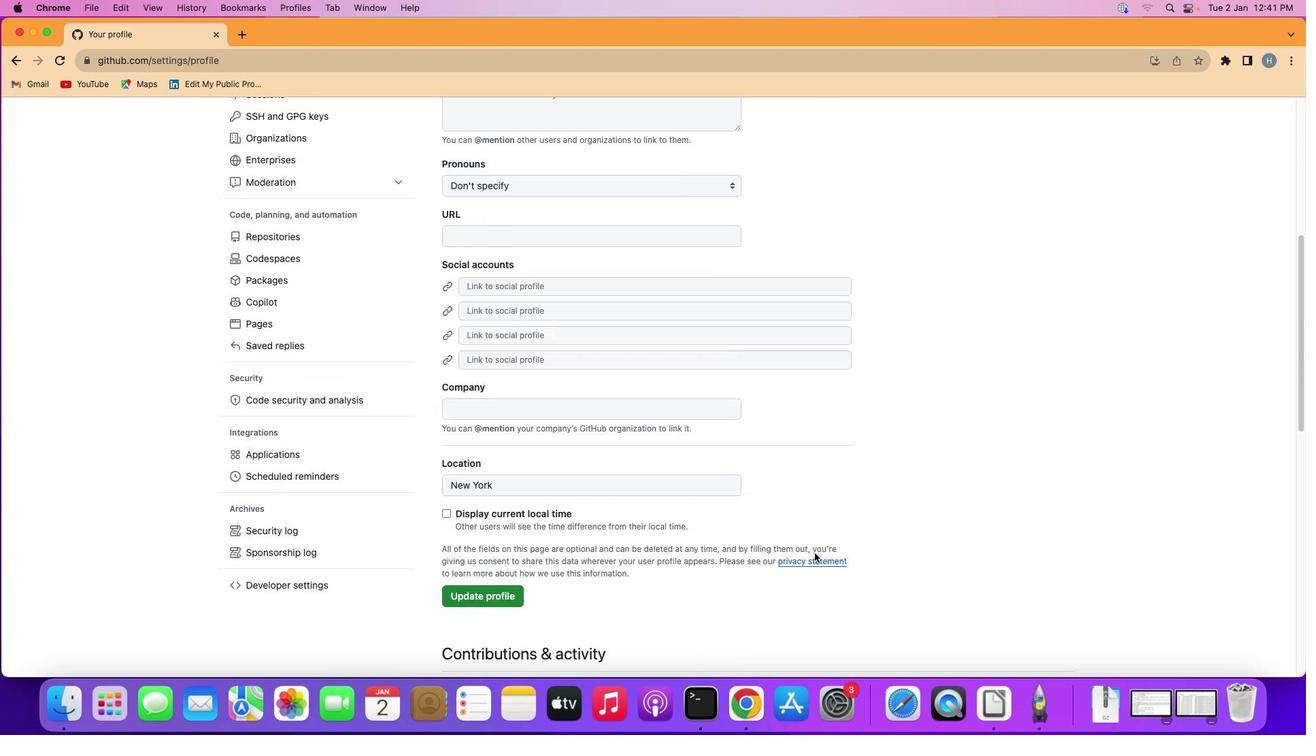 
Action: Mouse moved to (815, 553)
Screenshot: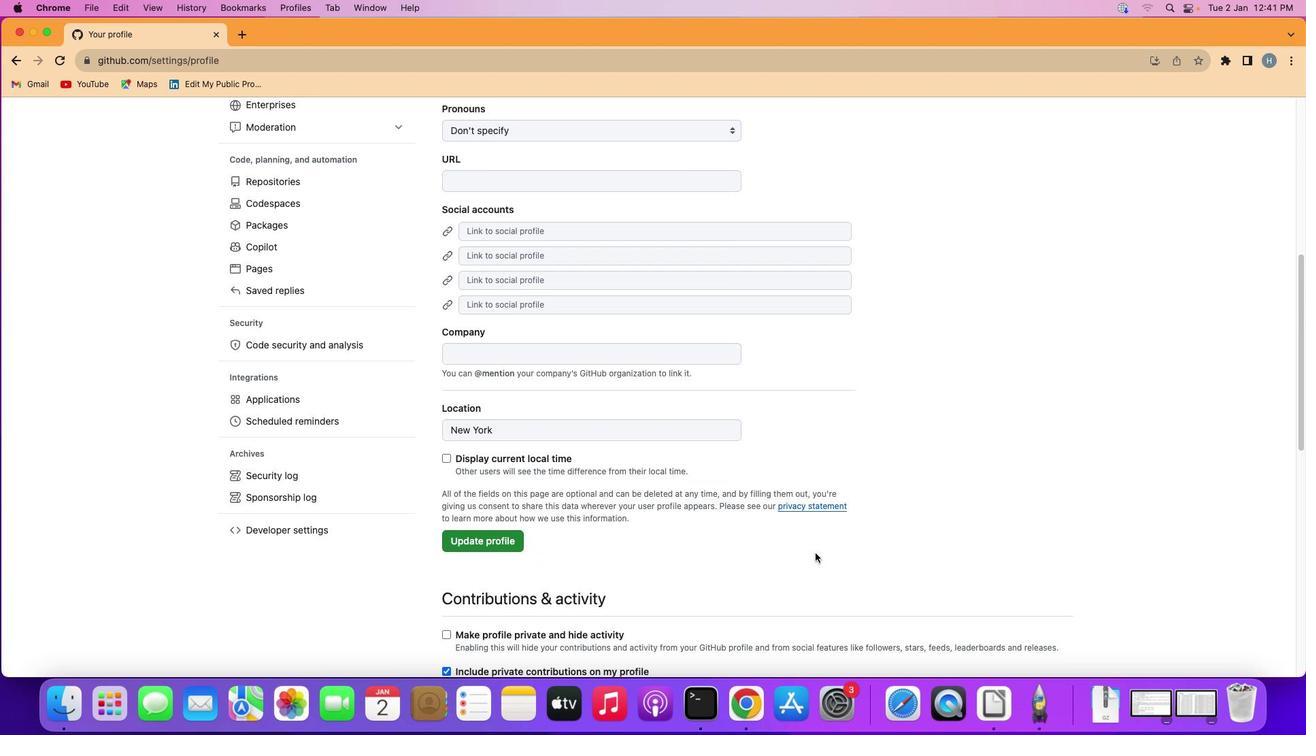 
Action: Mouse scrolled (815, 553) with delta (0, 0)
Screenshot: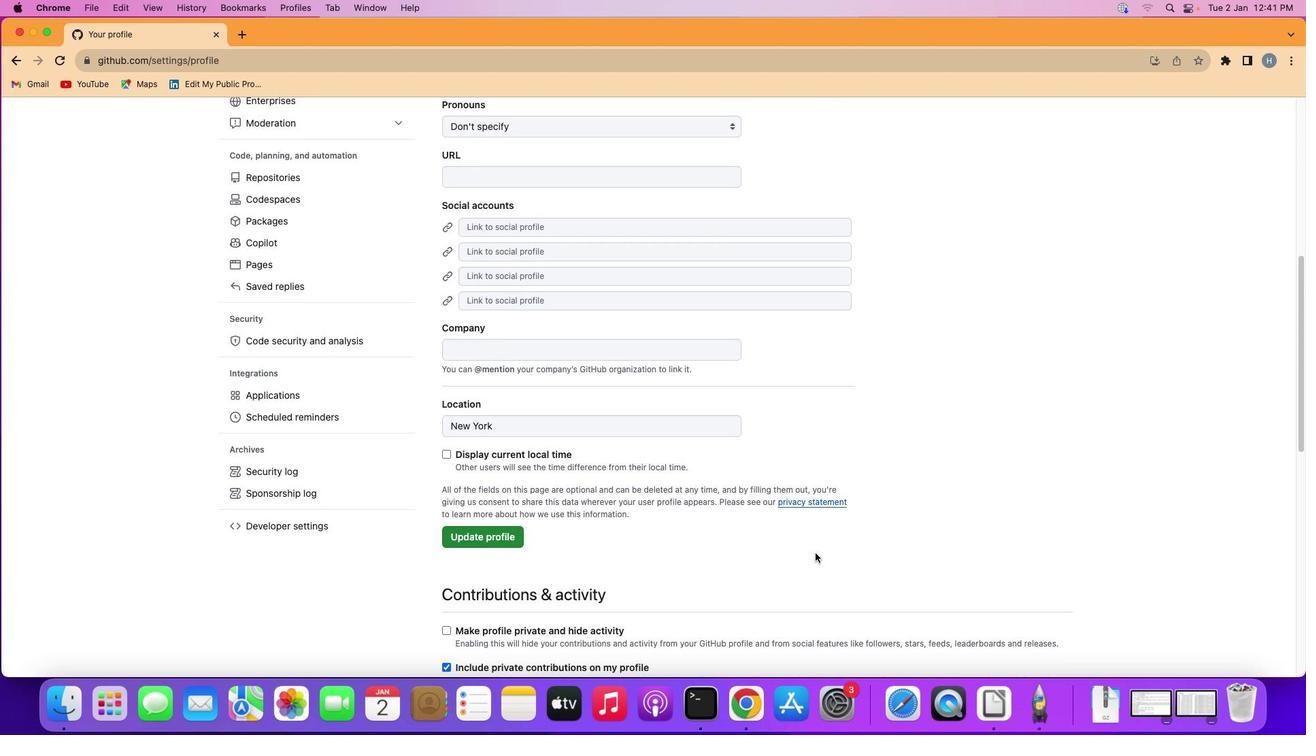 
Action: Mouse scrolled (815, 553) with delta (0, 0)
Screenshot: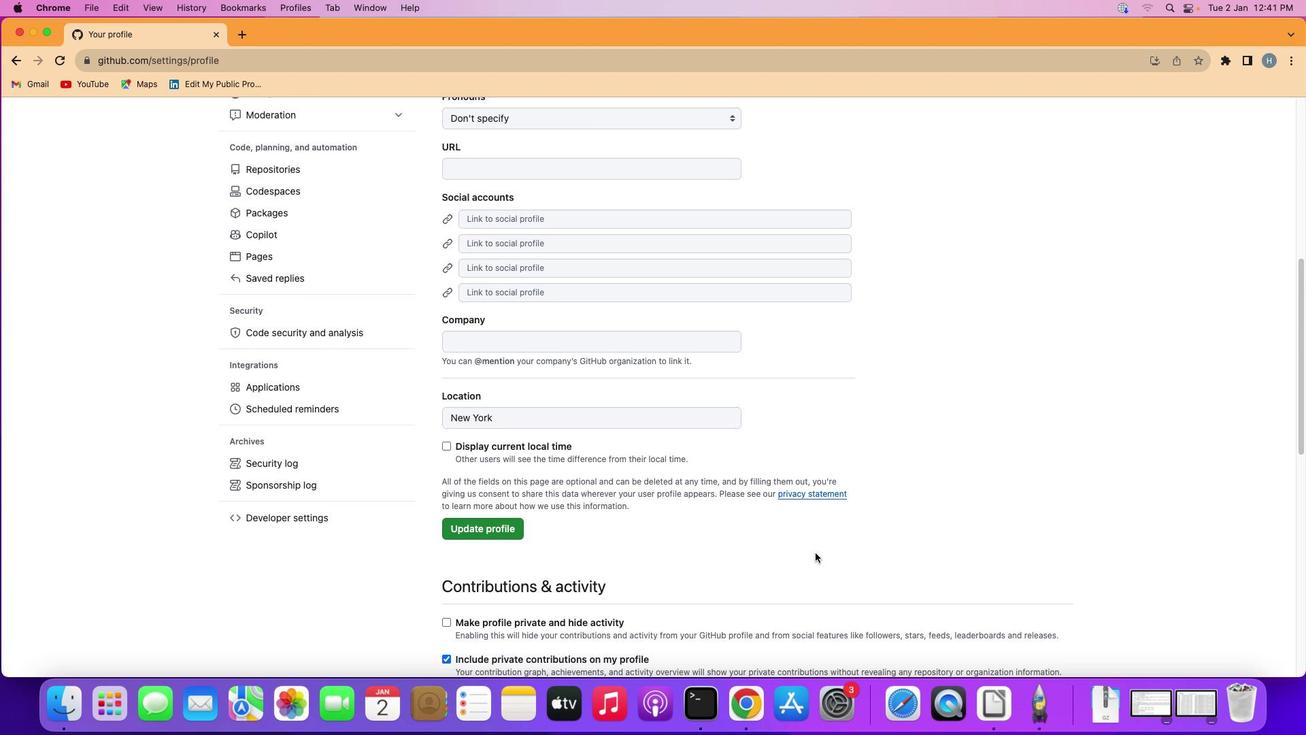 
Action: Mouse scrolled (815, 553) with delta (0, -1)
Screenshot: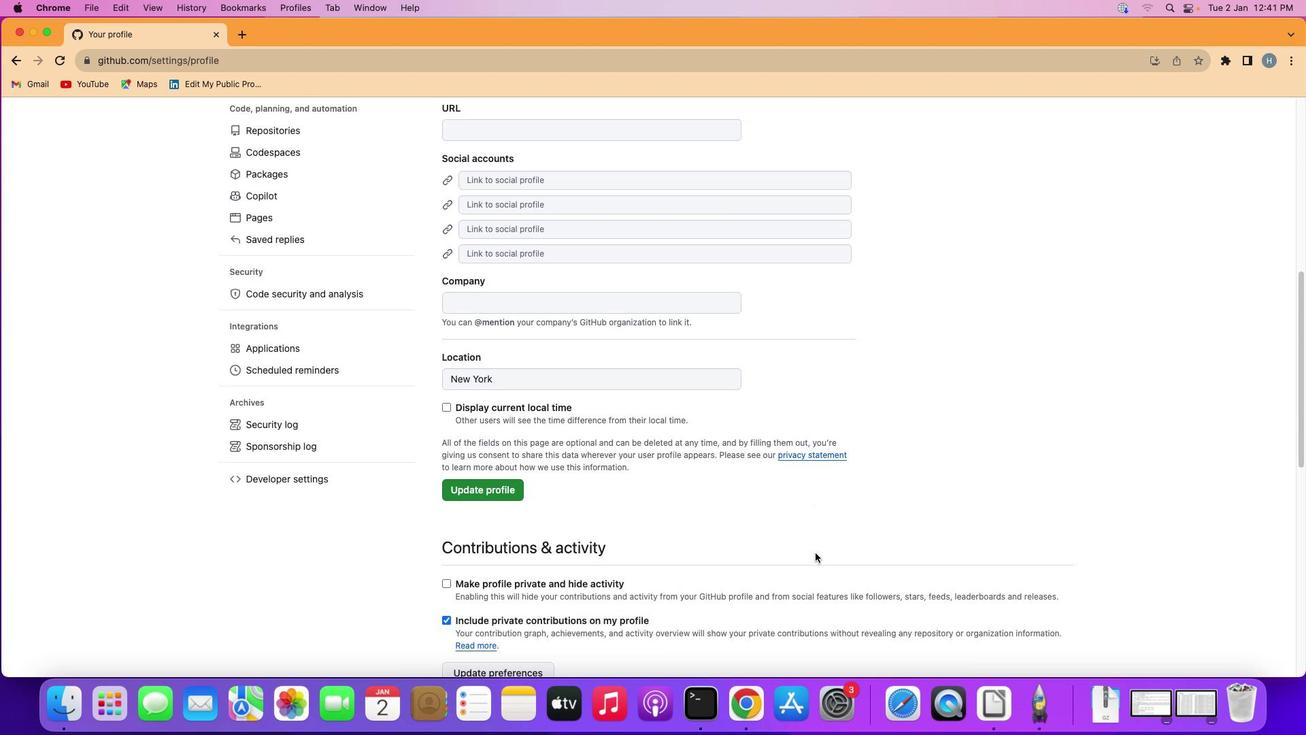
Action: Mouse scrolled (815, 553) with delta (0, -1)
Screenshot: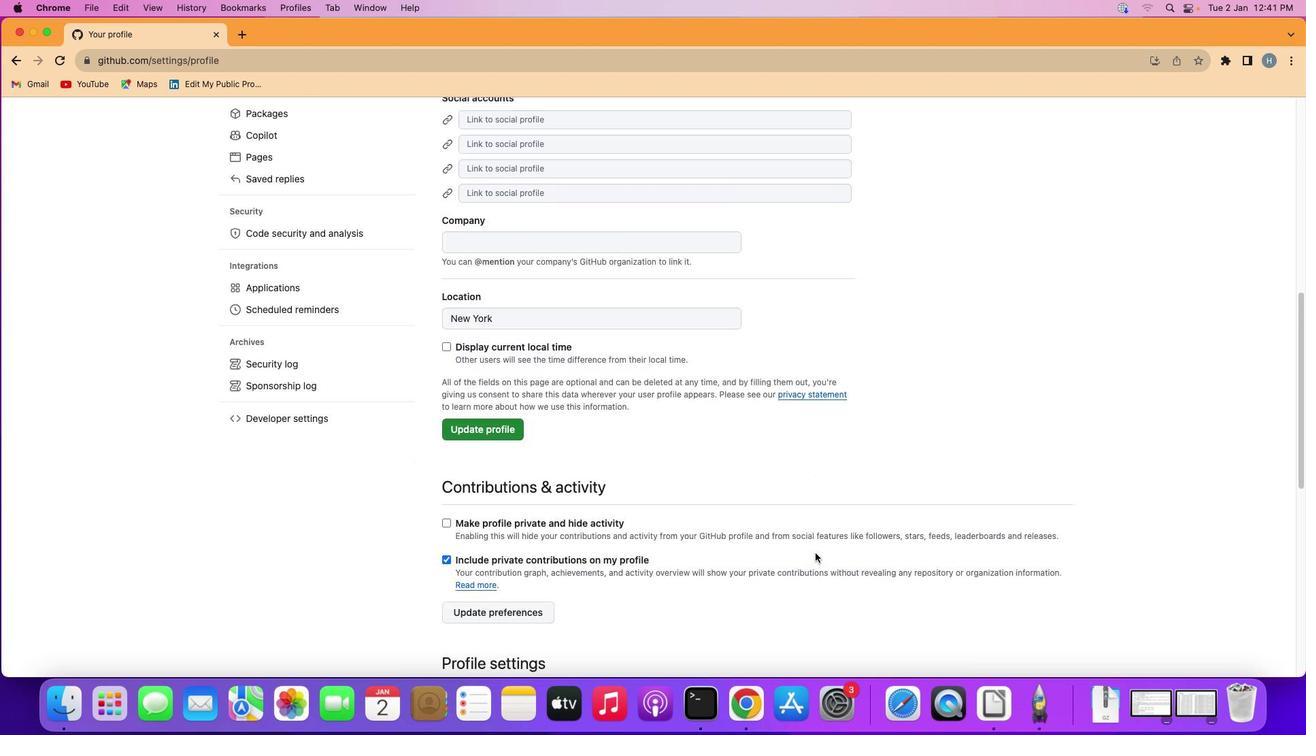
Action: Mouse moved to (794, 543)
Screenshot: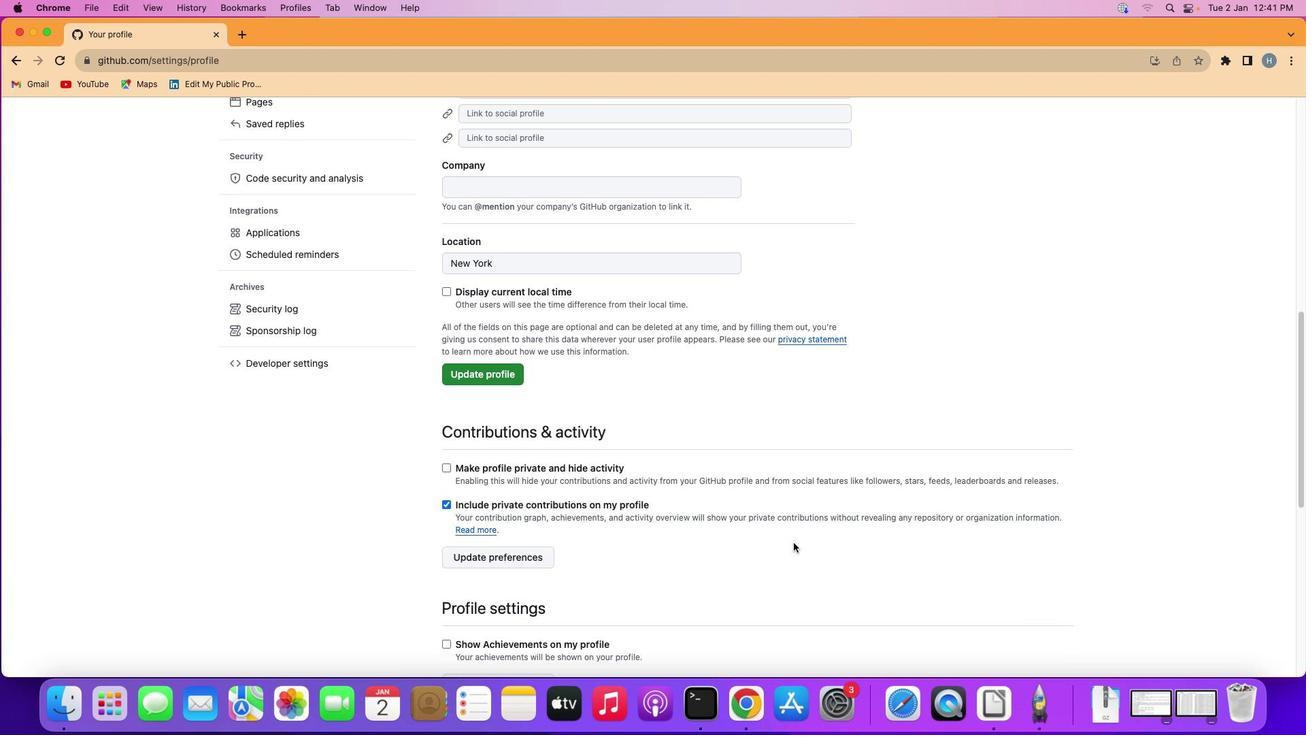 
Action: Mouse scrolled (794, 543) with delta (0, 0)
Screenshot: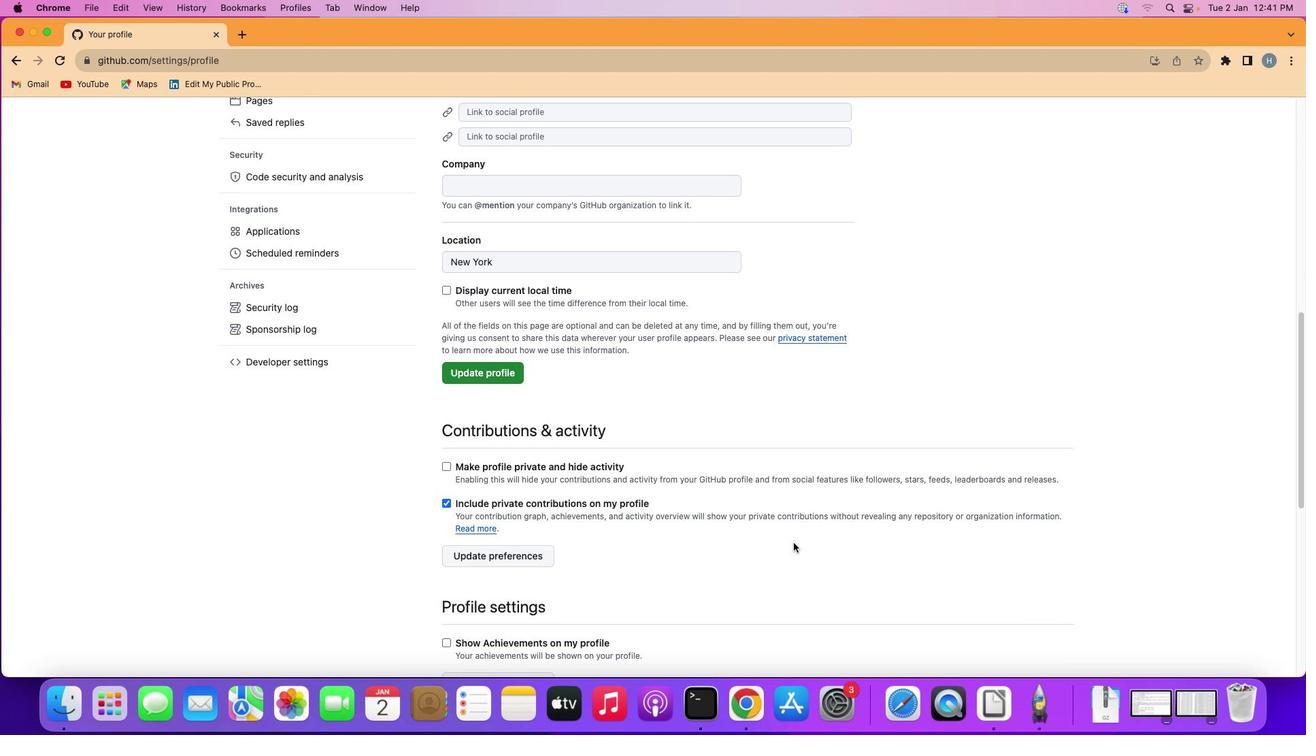 
Action: Mouse scrolled (794, 543) with delta (0, 0)
Screenshot: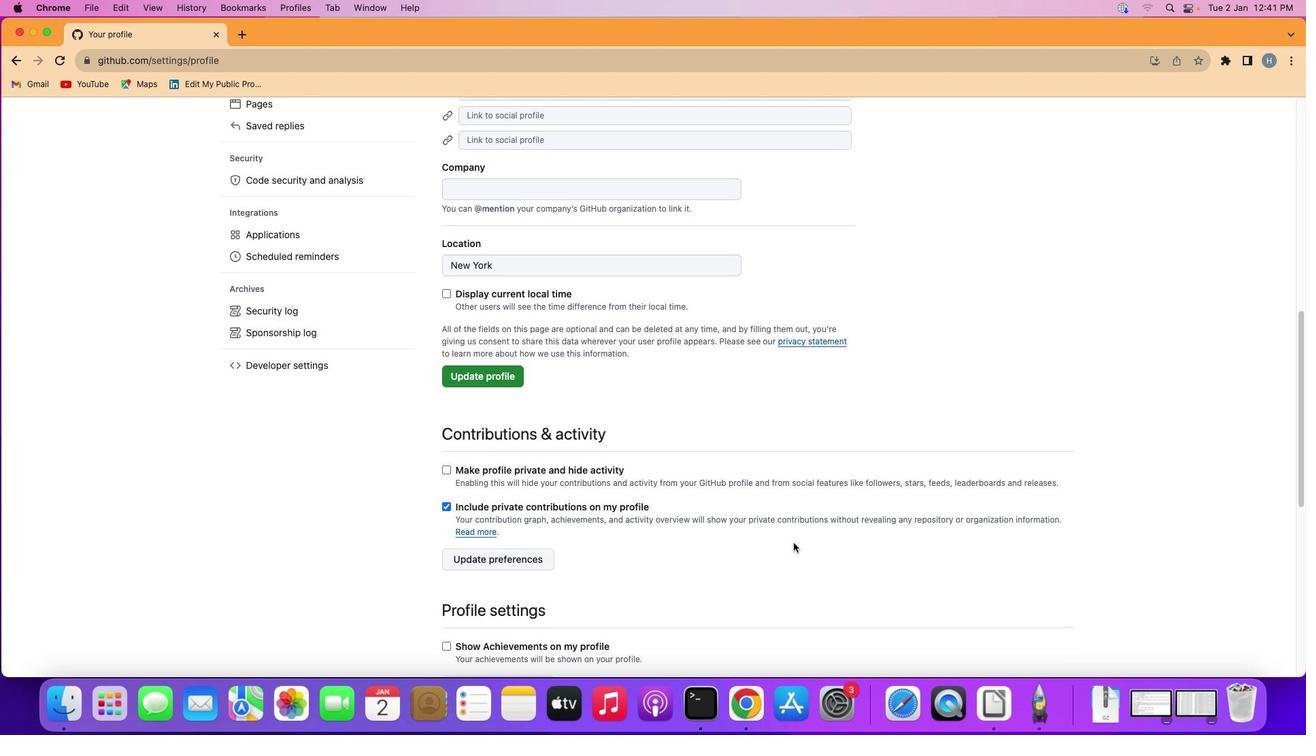 
Action: Mouse scrolled (794, 543) with delta (0, 1)
Screenshot: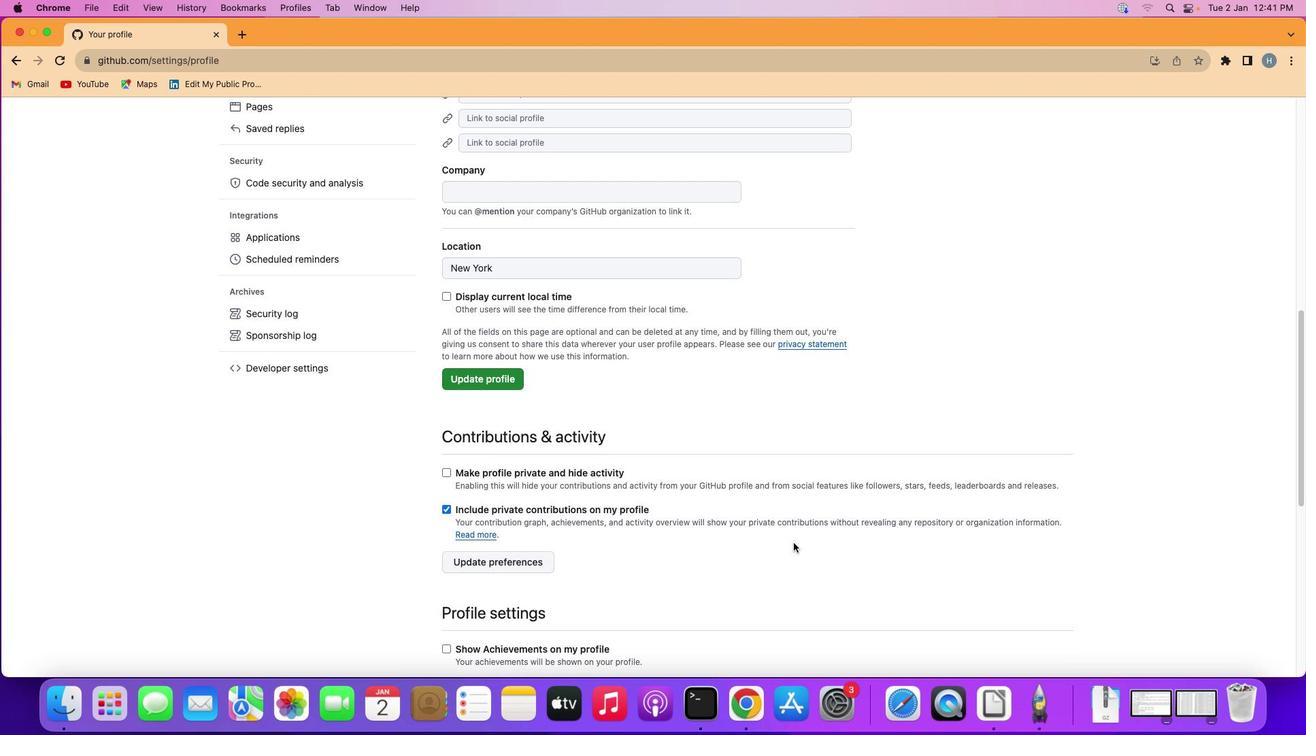 
Action: Mouse scrolled (794, 543) with delta (0, -1)
Screenshot: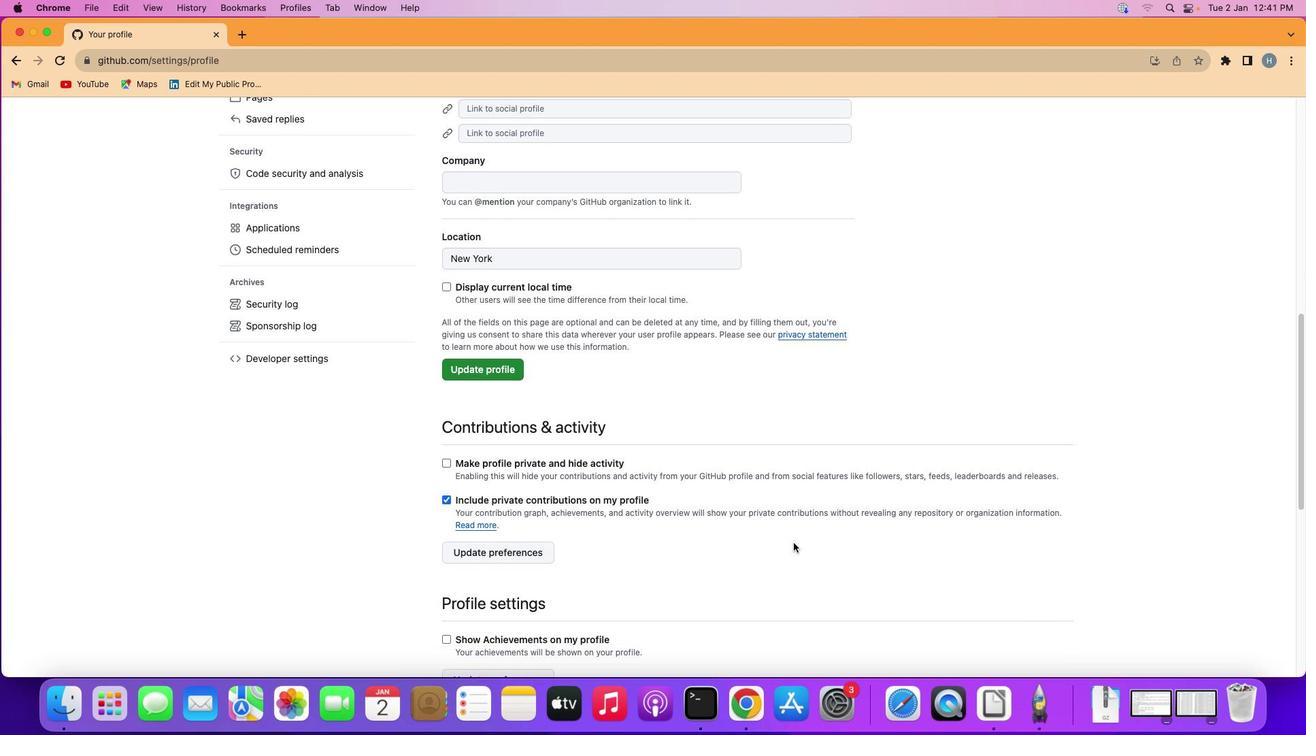 
Action: Mouse scrolled (794, 543) with delta (0, 0)
Screenshot: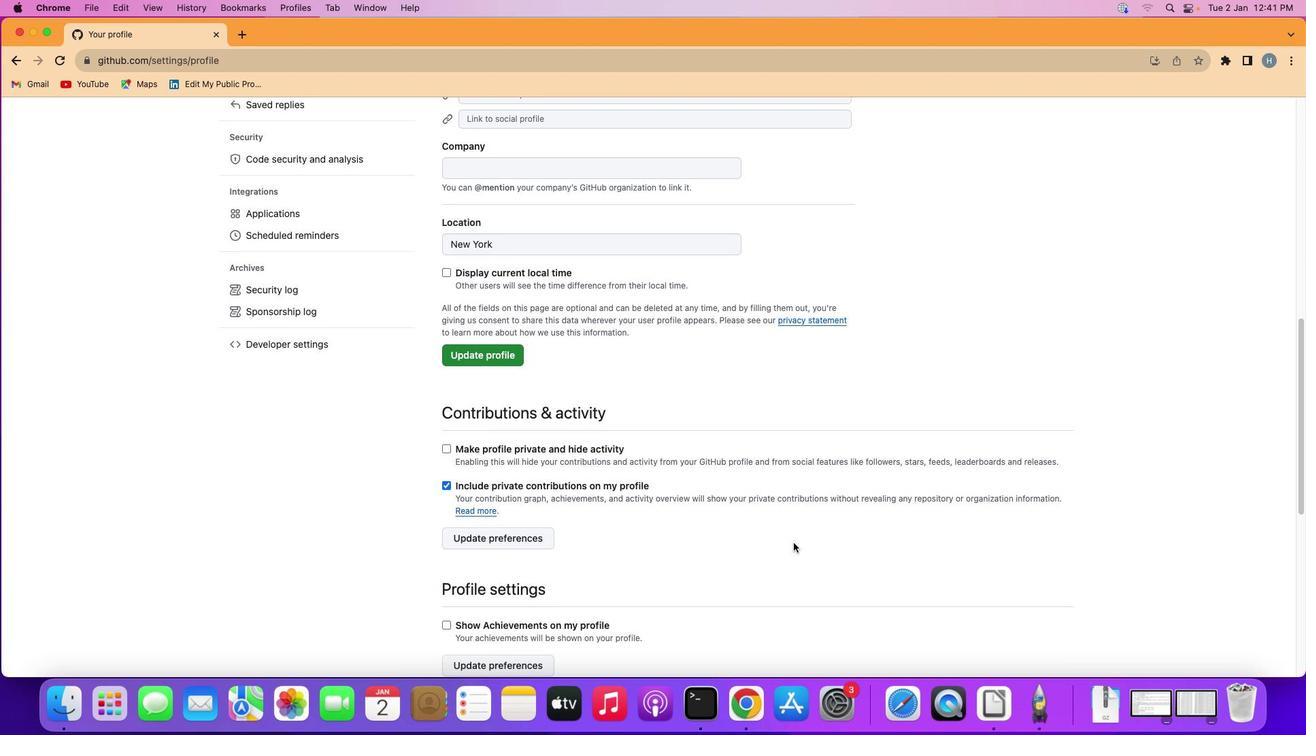 
Action: Mouse scrolled (794, 543) with delta (0, 0)
Screenshot: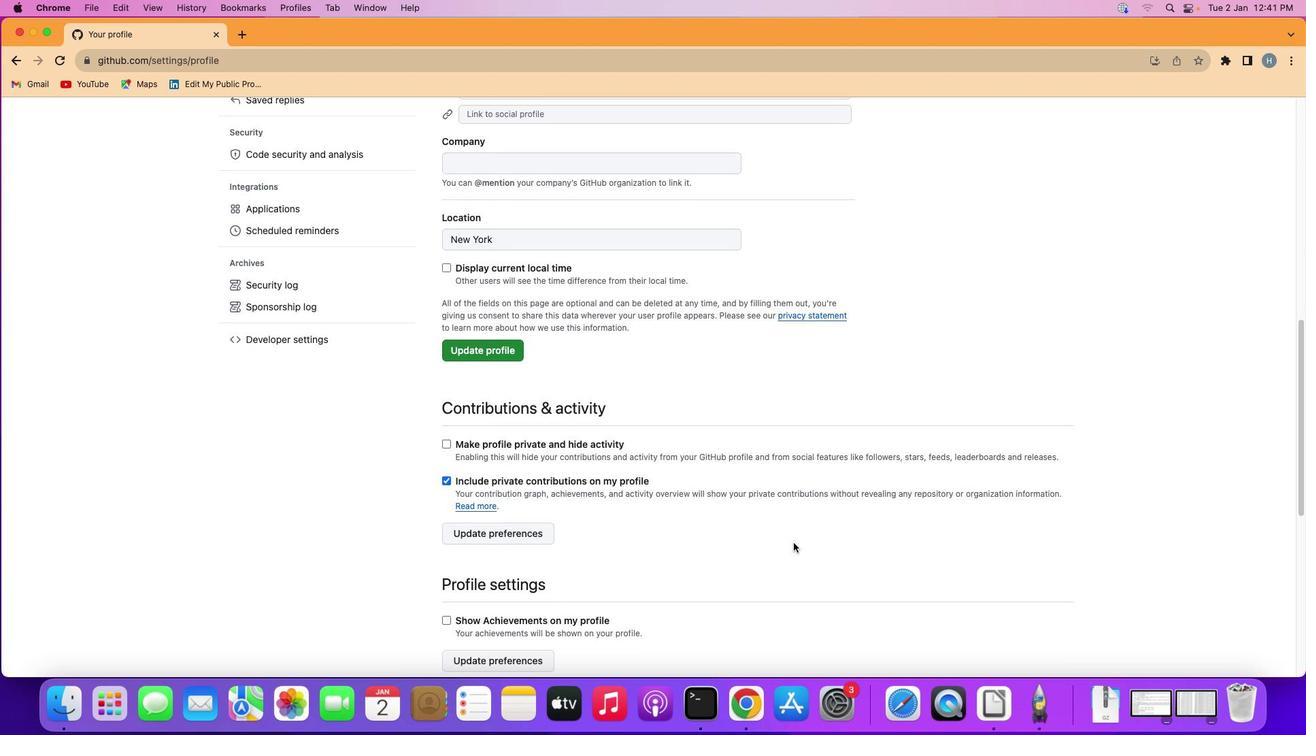 
Action: Mouse moved to (793, 543)
Screenshot: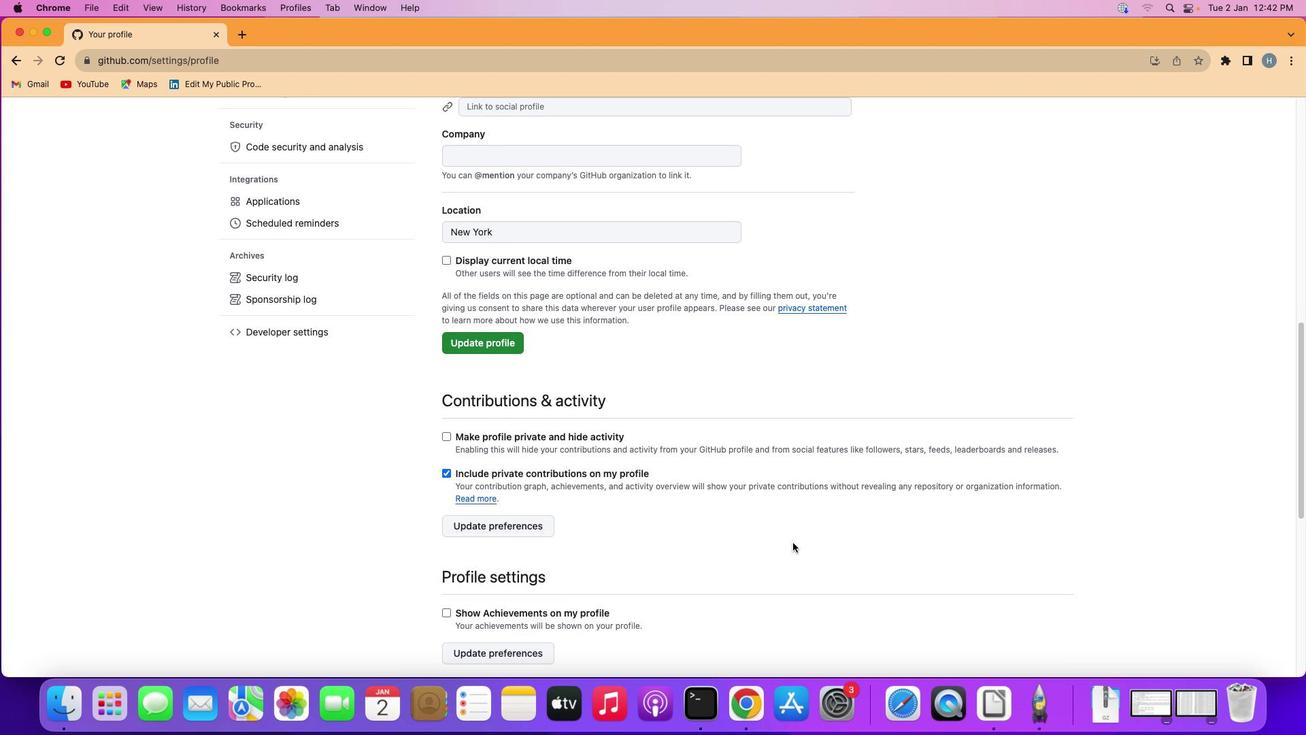 
Action: Mouse scrolled (793, 543) with delta (0, 0)
Screenshot: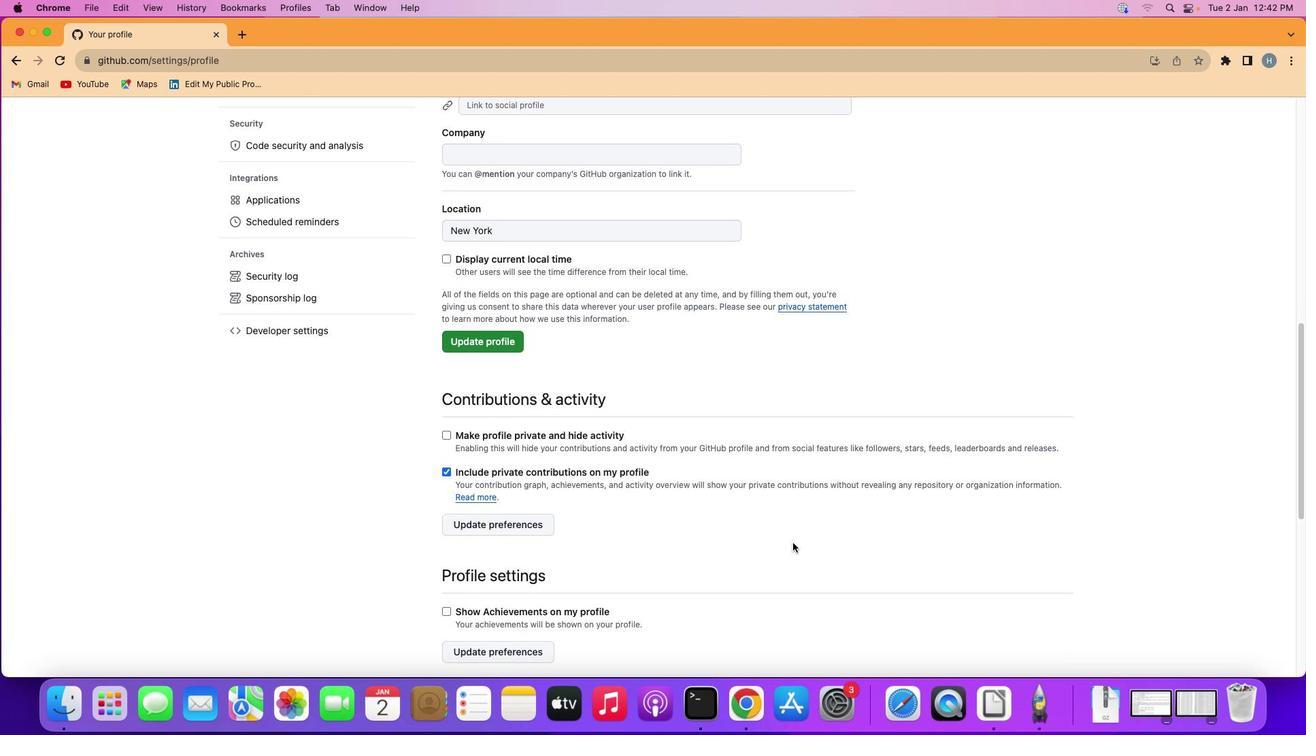 
Action: Mouse scrolled (793, 543) with delta (0, 0)
Screenshot: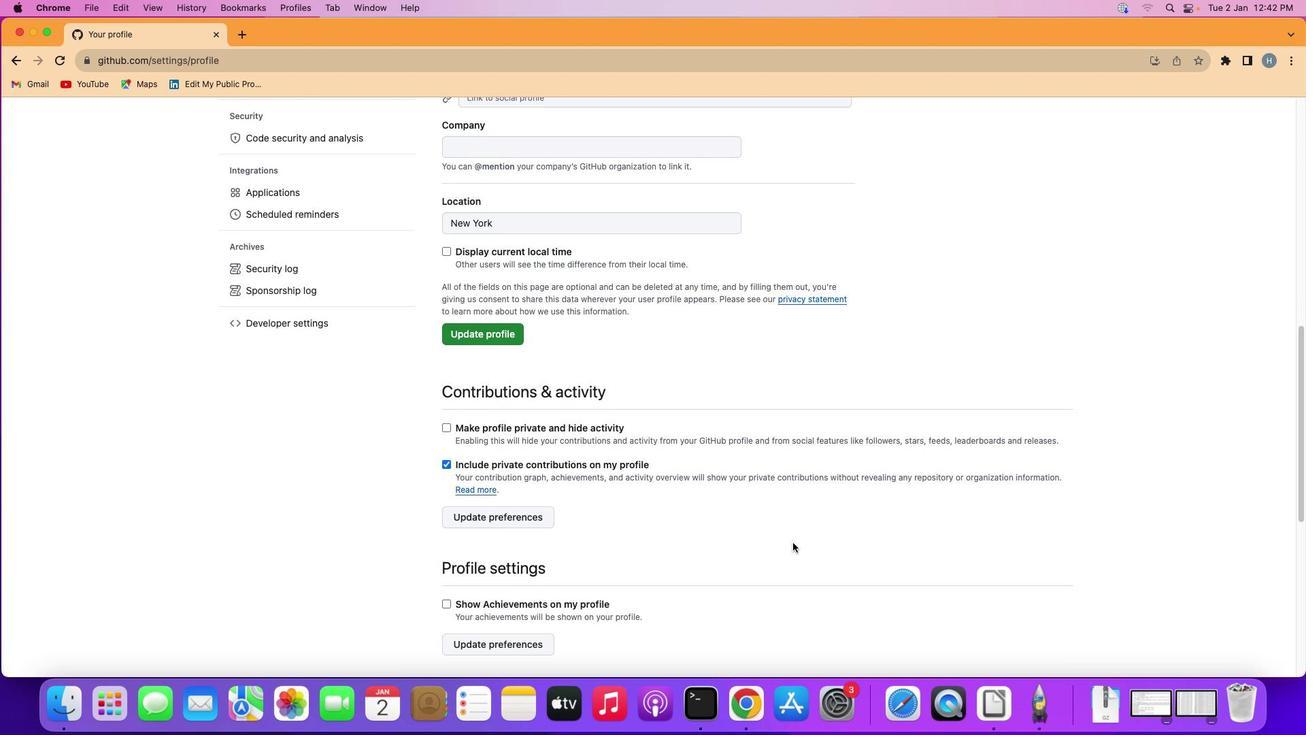 
Action: Mouse moved to (447, 594)
Screenshot: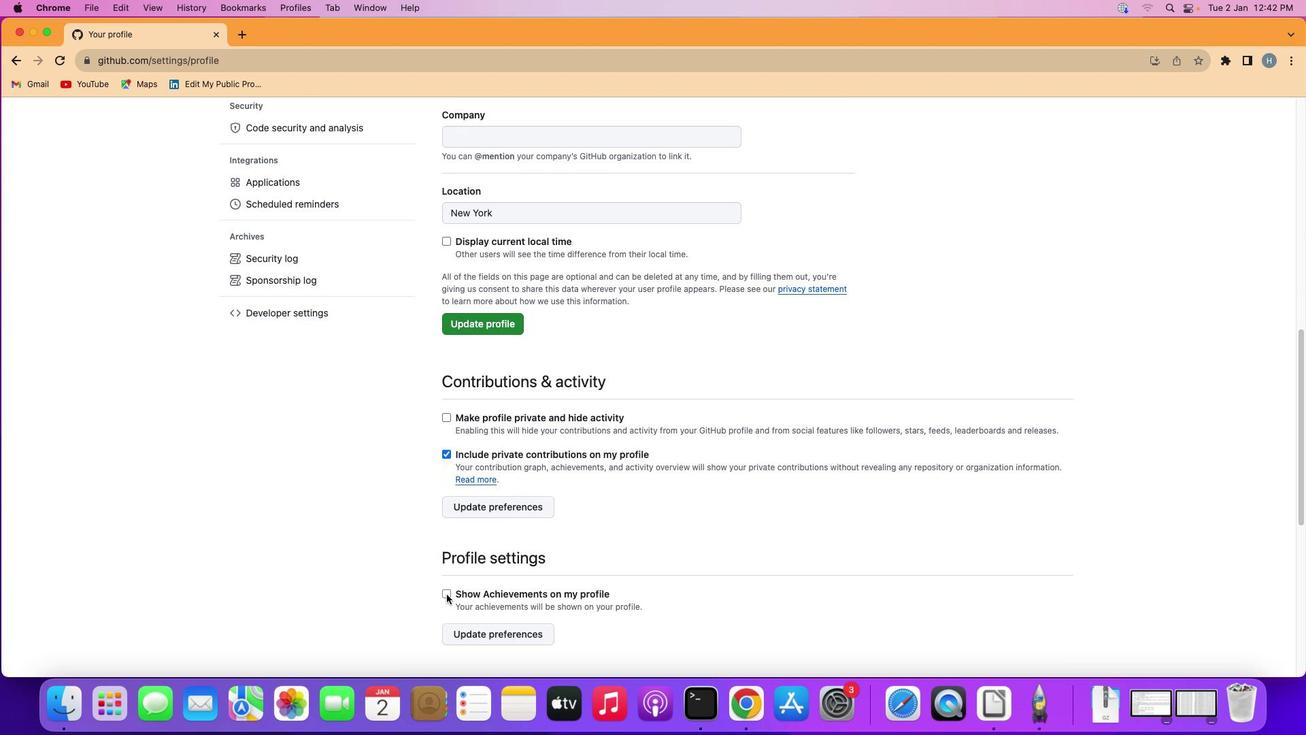 
Action: Mouse pressed left at (447, 594)
Screenshot: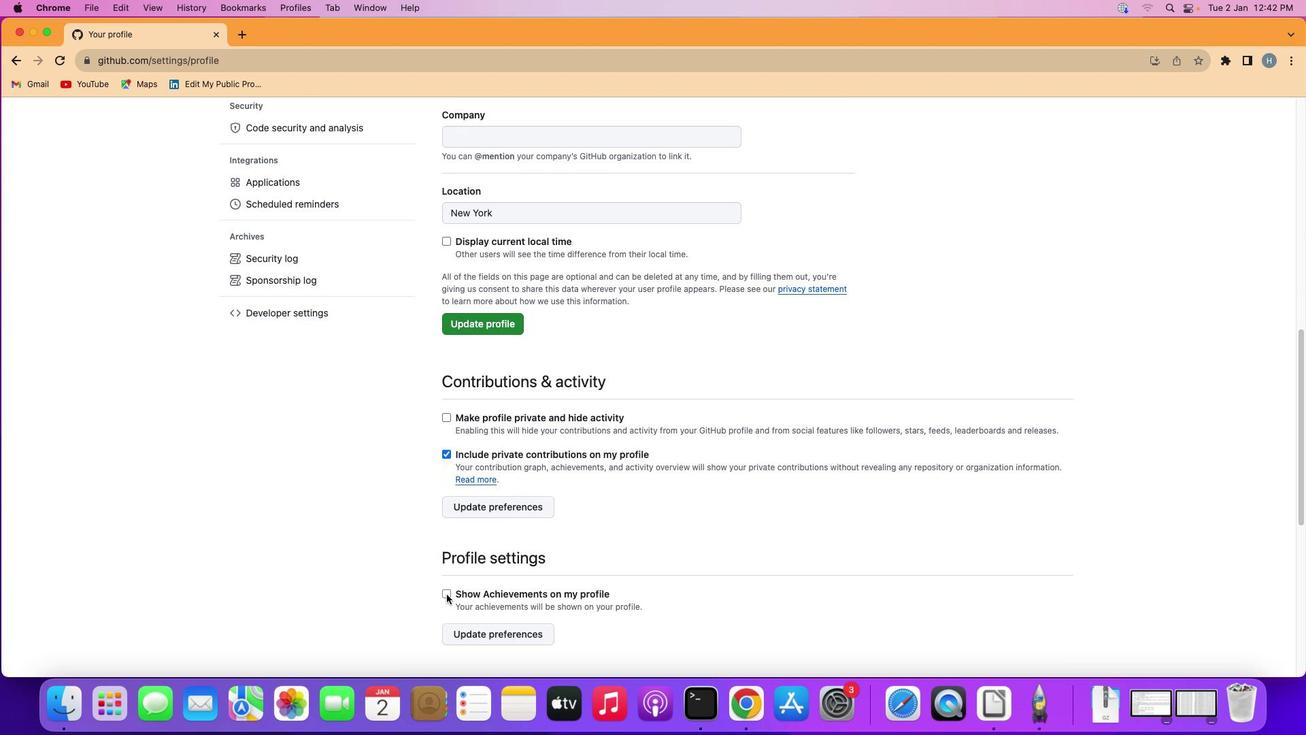 
Action: Mouse moved to (482, 631)
Screenshot: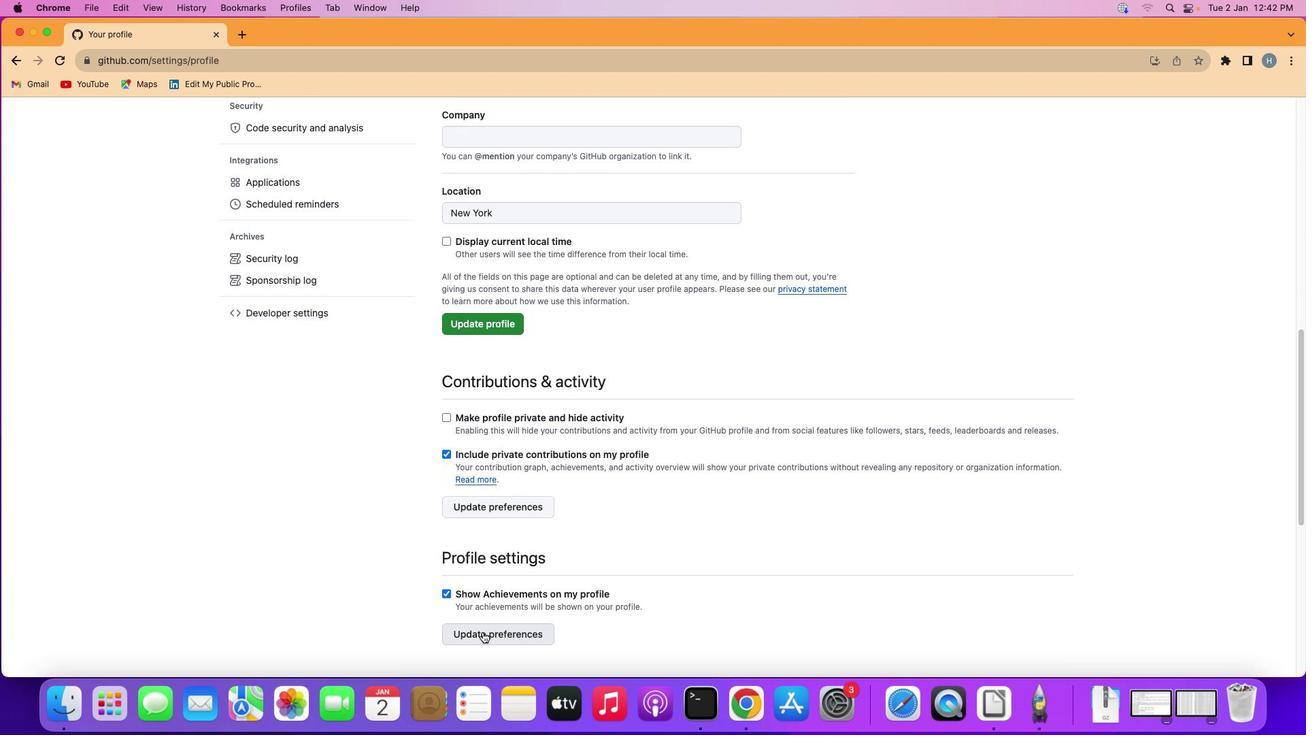 
Action: Mouse pressed left at (482, 631)
Screenshot: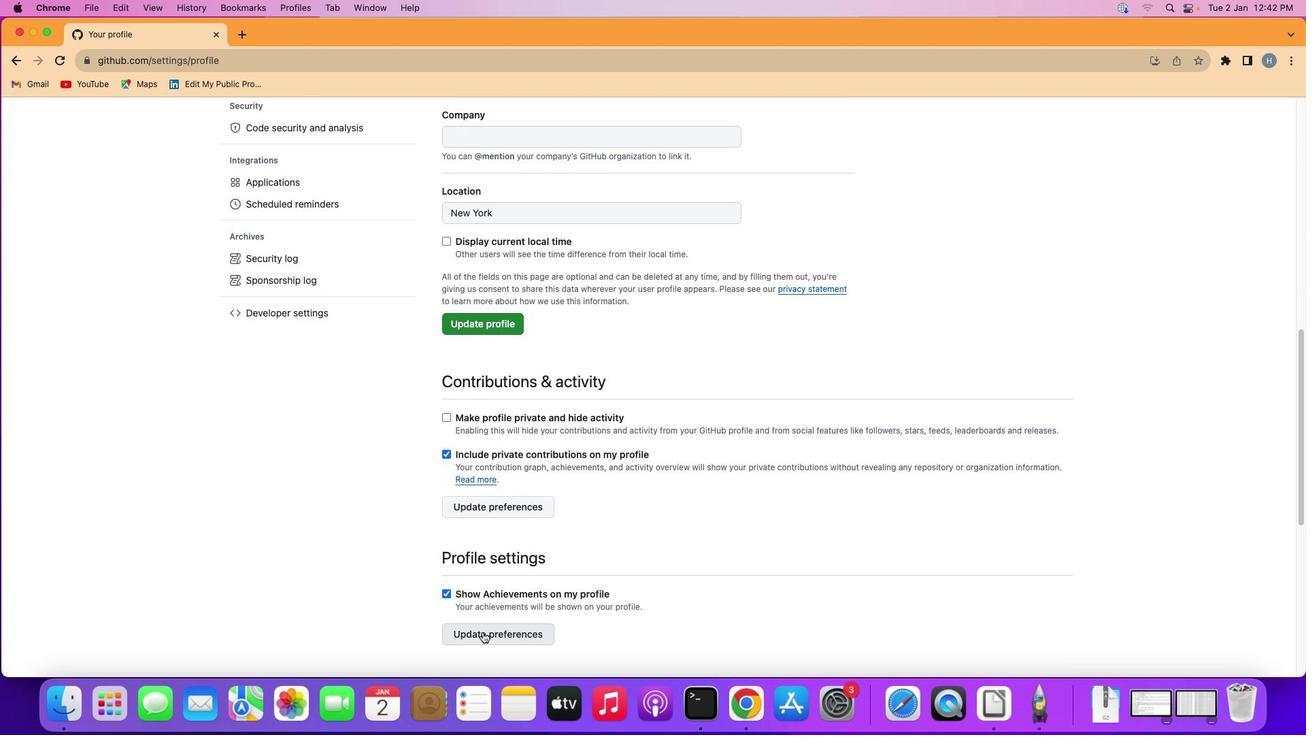 
Action: Mouse moved to (482, 632)
Screenshot: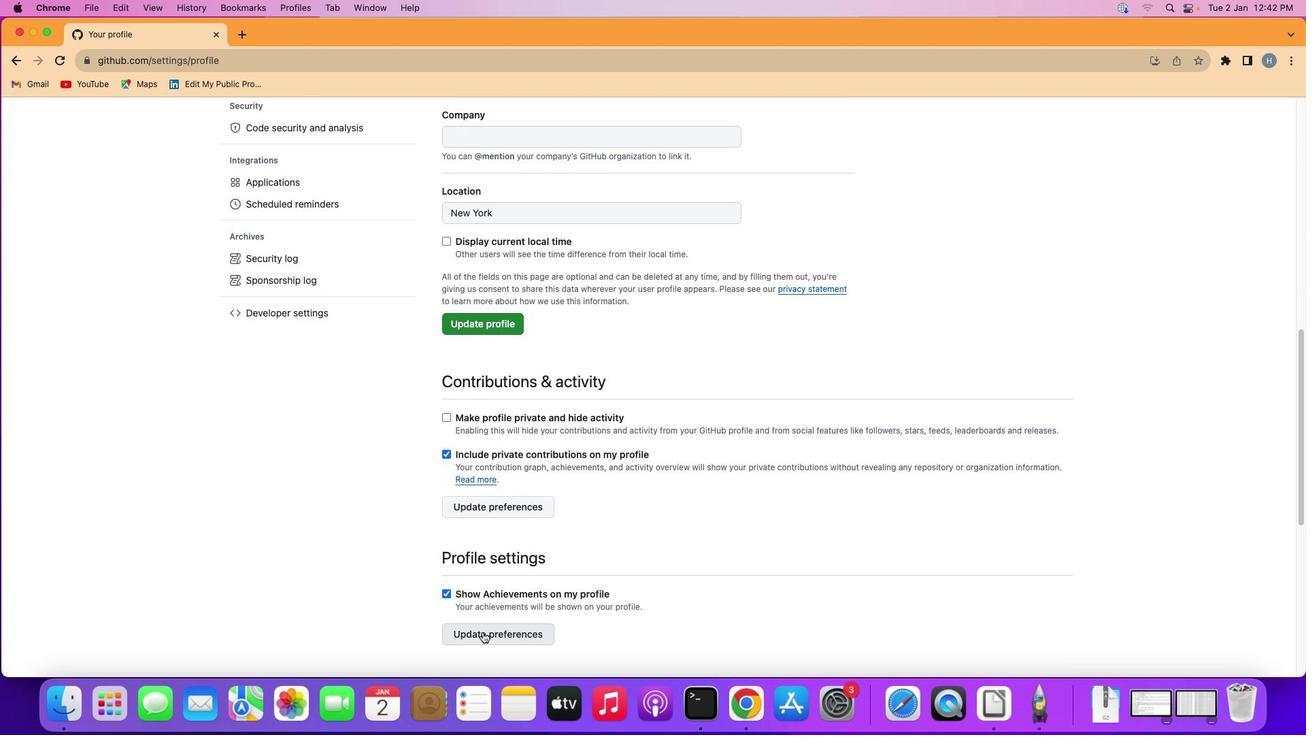 
